 Task: Look for space in Farshūţ, Egypt from 3rd June, 2023 to 9th June, 2023 for 2 adults in price range Rs.6000 to Rs.12000. Place can be entire place with 1  bedroom having 1 bed and 1 bathroom. Property type can be house, flat, guest house, hotel. Booking option can be shelf check-in. Required host language is English.
Action: Mouse moved to (383, 125)
Screenshot: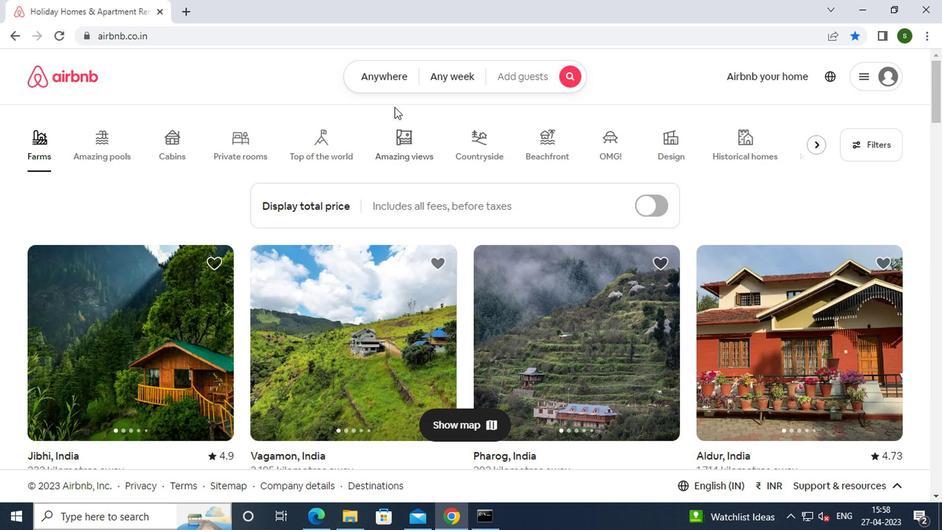 
Action: Mouse pressed left at (383, 125)
Screenshot: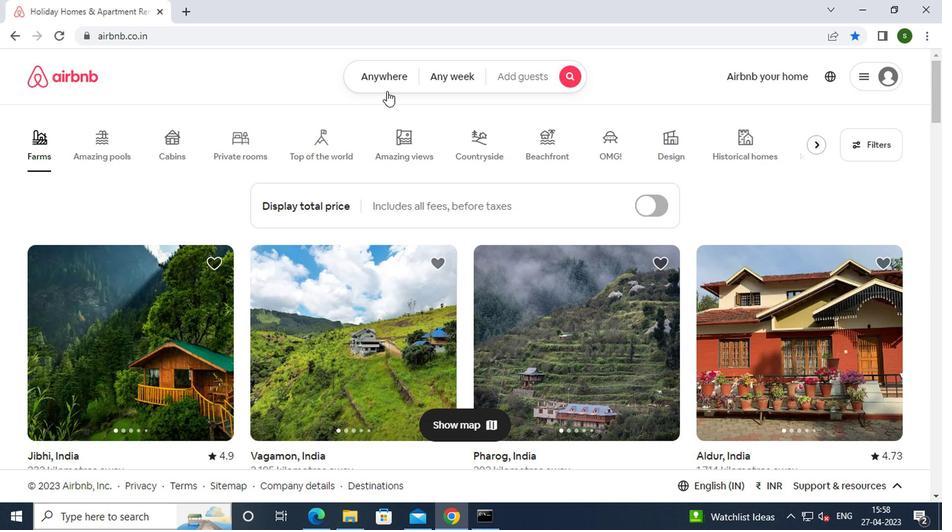 
Action: Mouse moved to (294, 156)
Screenshot: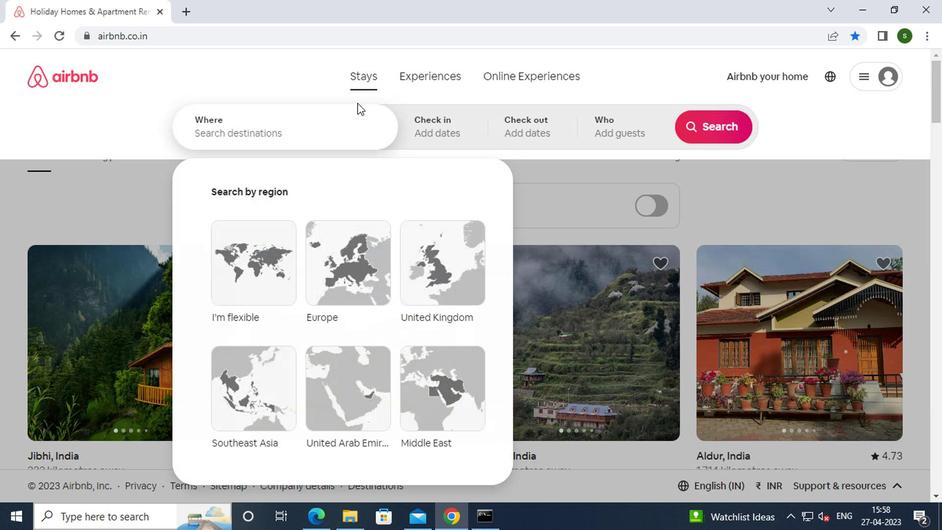 
Action: Mouse pressed left at (294, 156)
Screenshot: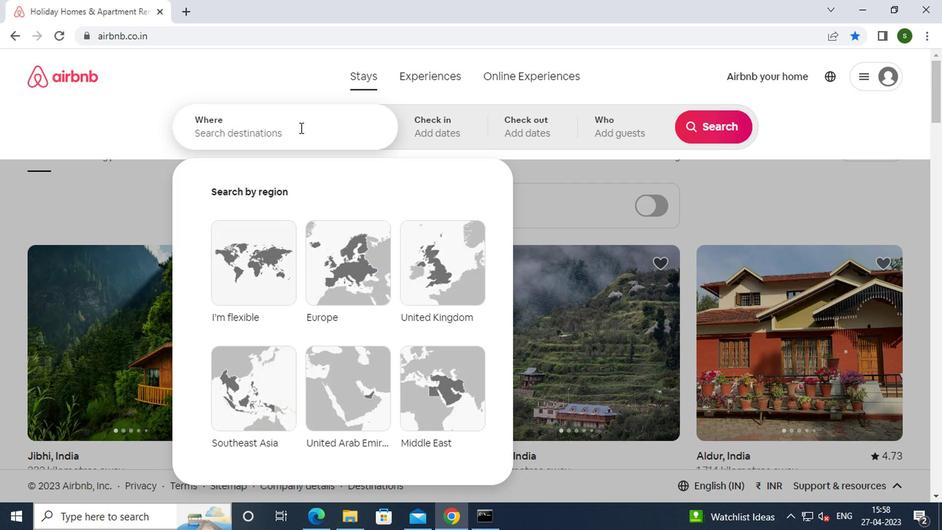 
Action: Mouse moved to (282, 152)
Screenshot: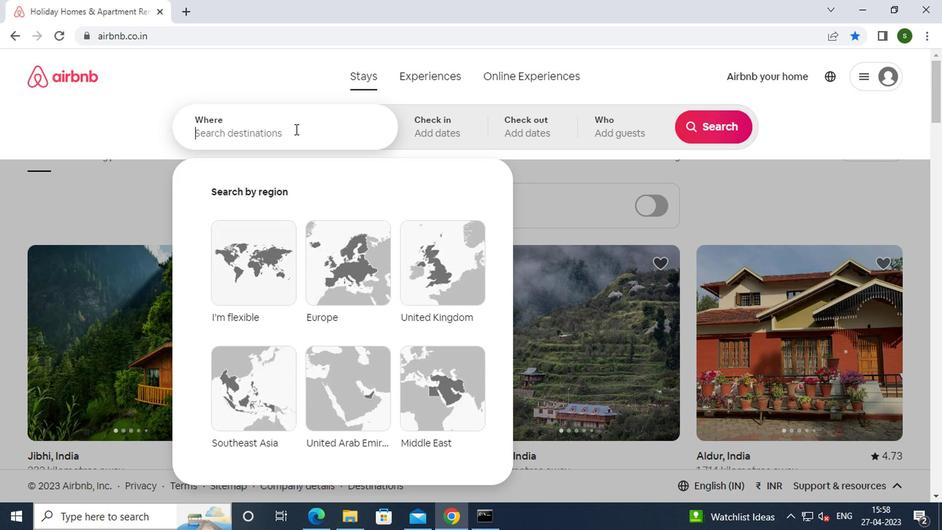 
Action: Key pressed f<Key.caps_lock>arshut
Screenshot: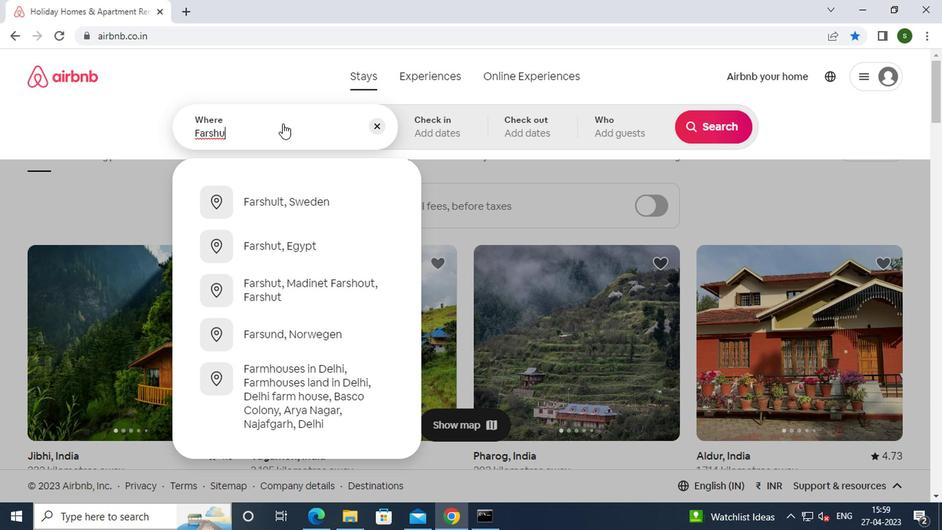 
Action: Mouse moved to (298, 200)
Screenshot: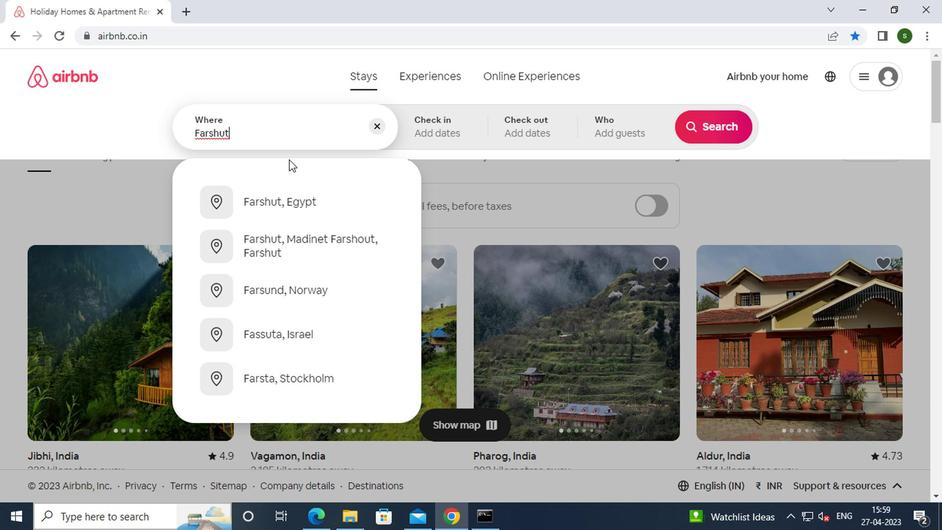 
Action: Mouse pressed left at (298, 200)
Screenshot: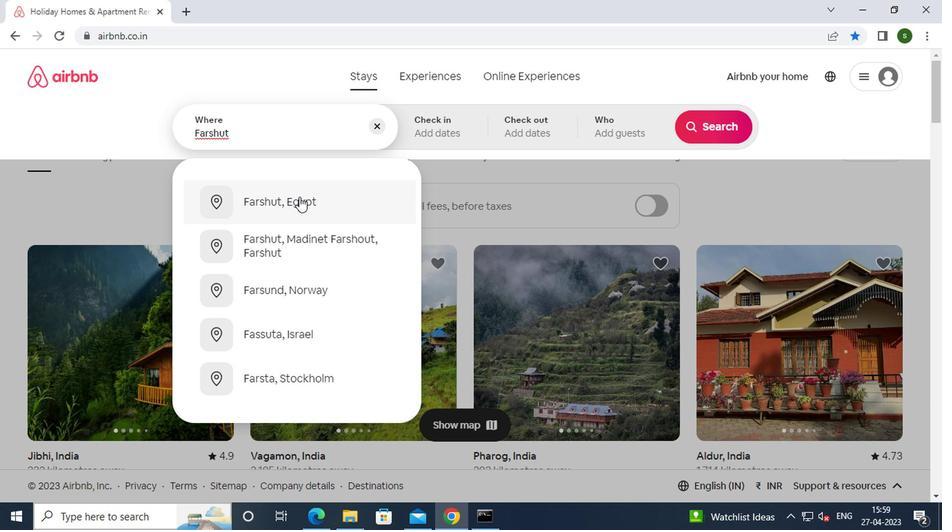 
Action: Mouse moved to (699, 227)
Screenshot: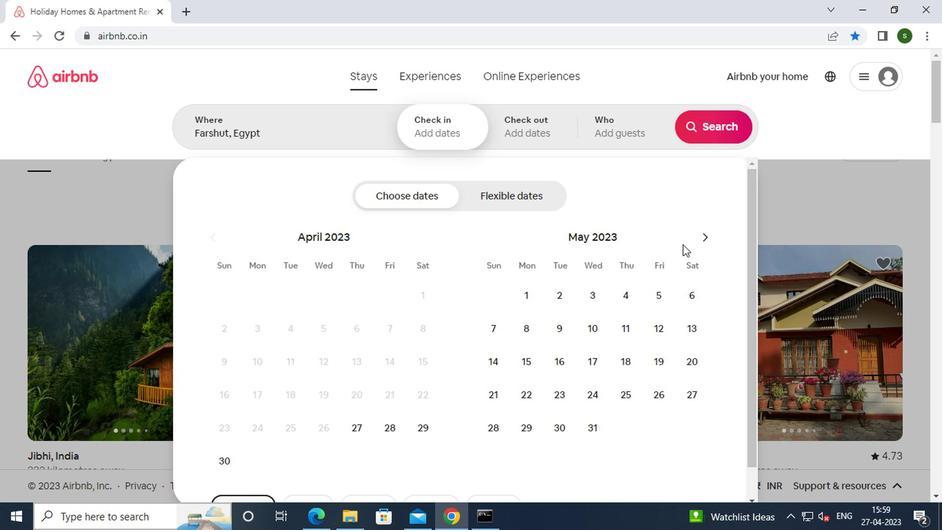 
Action: Mouse pressed left at (699, 227)
Screenshot: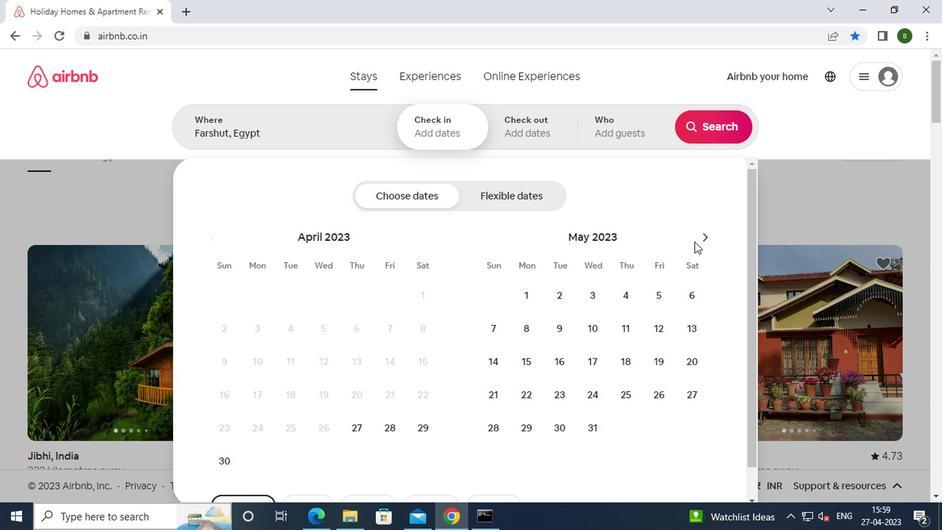 
Action: Mouse moved to (700, 261)
Screenshot: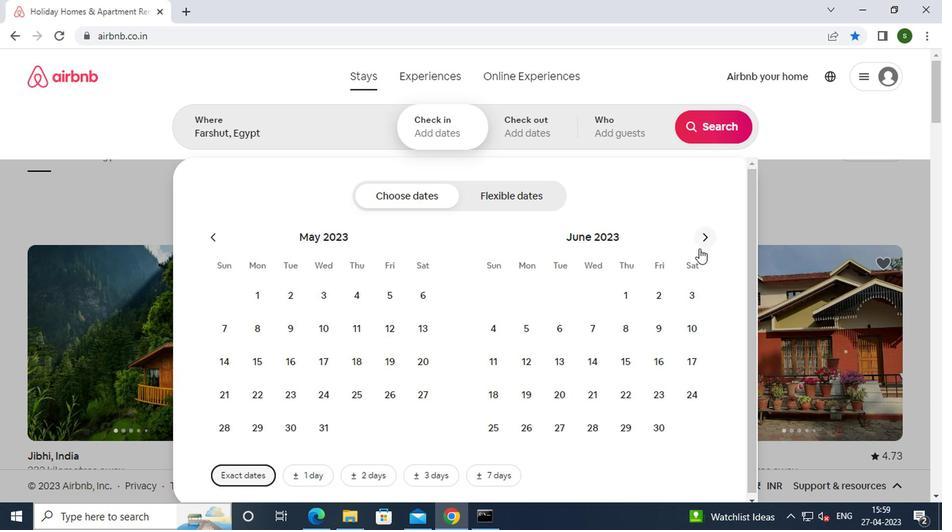 
Action: Mouse pressed left at (700, 261)
Screenshot: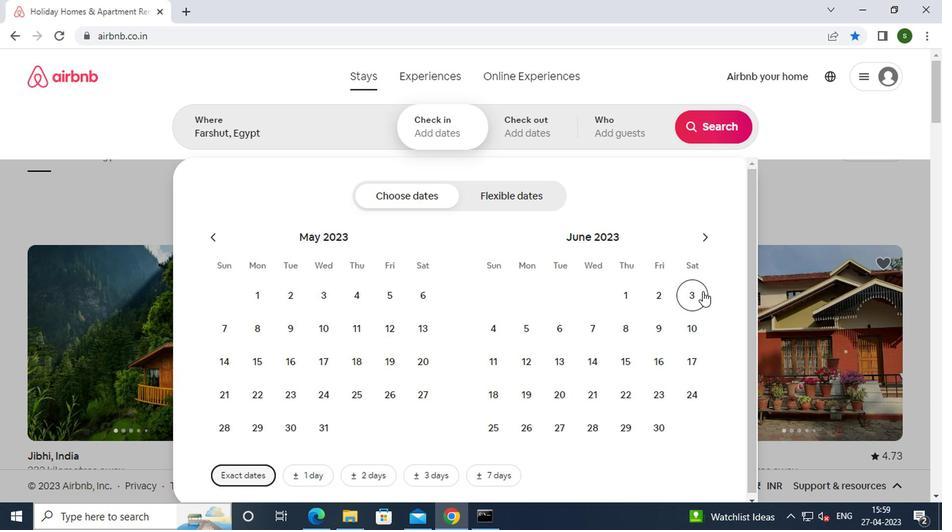 
Action: Mouse moved to (663, 285)
Screenshot: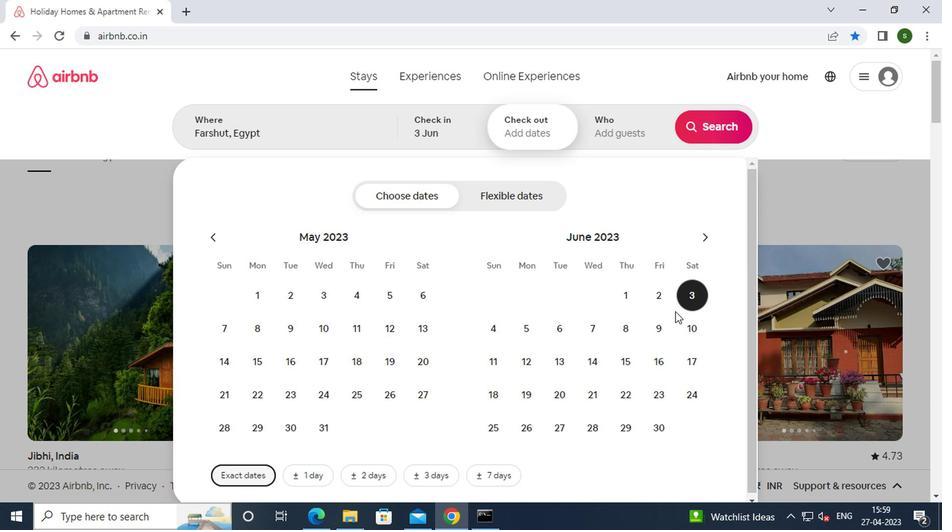 
Action: Mouse pressed left at (663, 285)
Screenshot: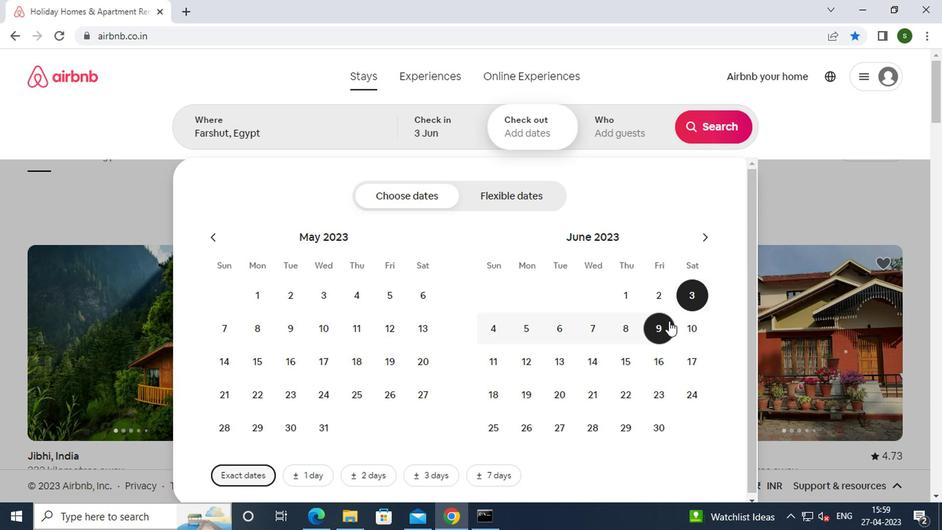 
Action: Mouse moved to (622, 151)
Screenshot: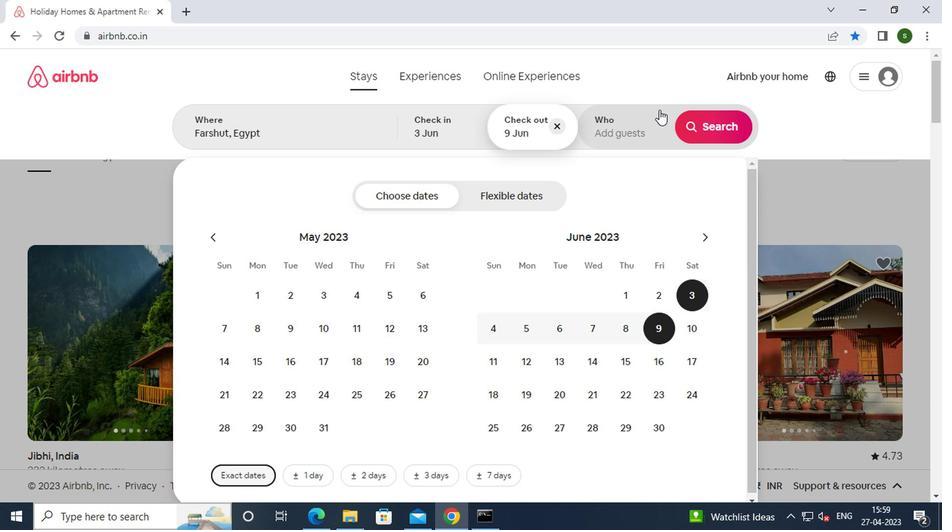 
Action: Mouse pressed left at (622, 151)
Screenshot: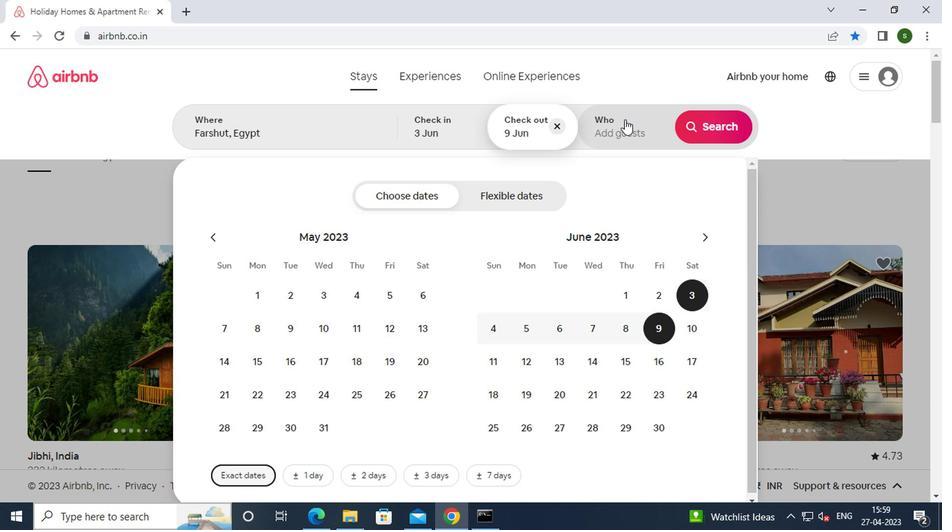 
Action: Mouse moved to (724, 201)
Screenshot: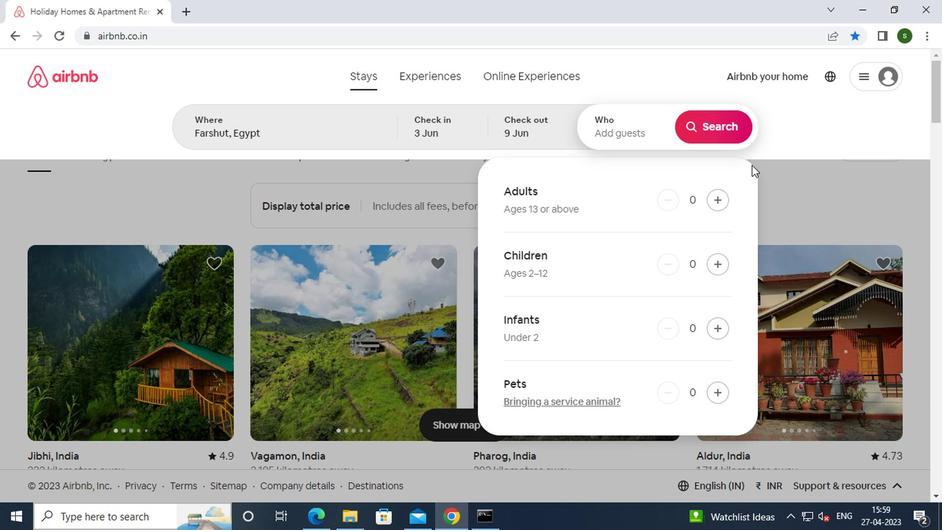 
Action: Mouse pressed left at (724, 201)
Screenshot: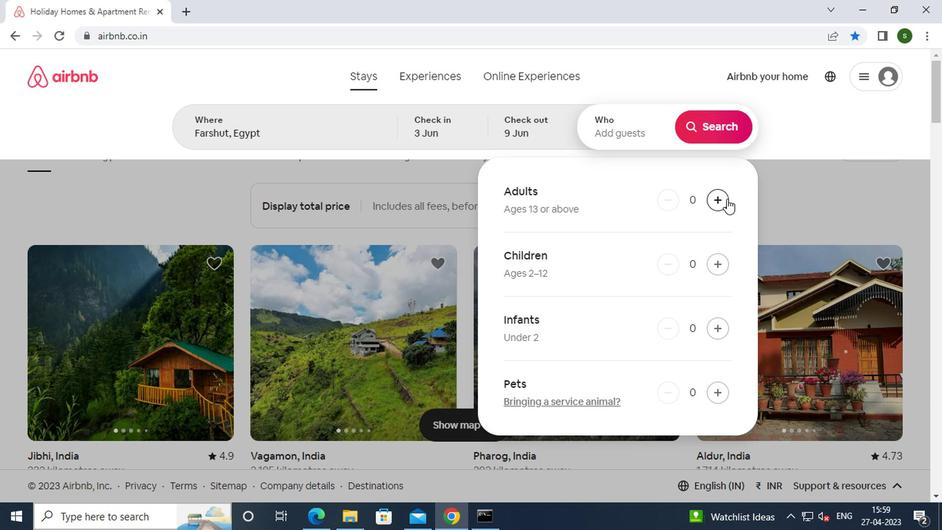 
Action: Mouse pressed left at (724, 201)
Screenshot: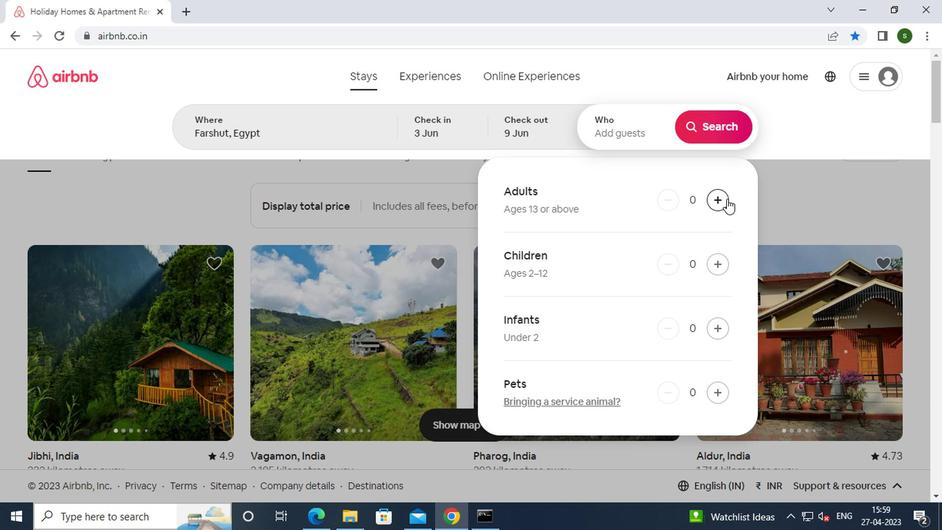 
Action: Mouse moved to (713, 159)
Screenshot: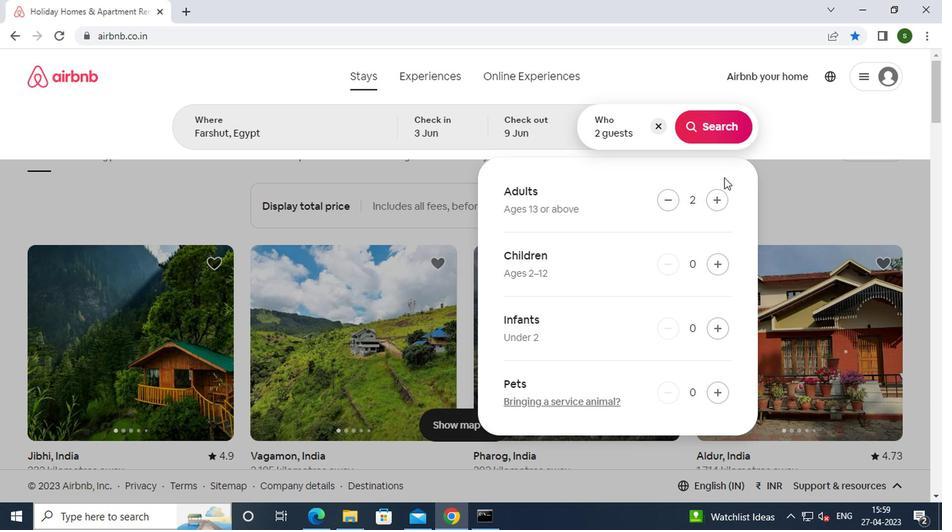 
Action: Mouse pressed left at (713, 159)
Screenshot: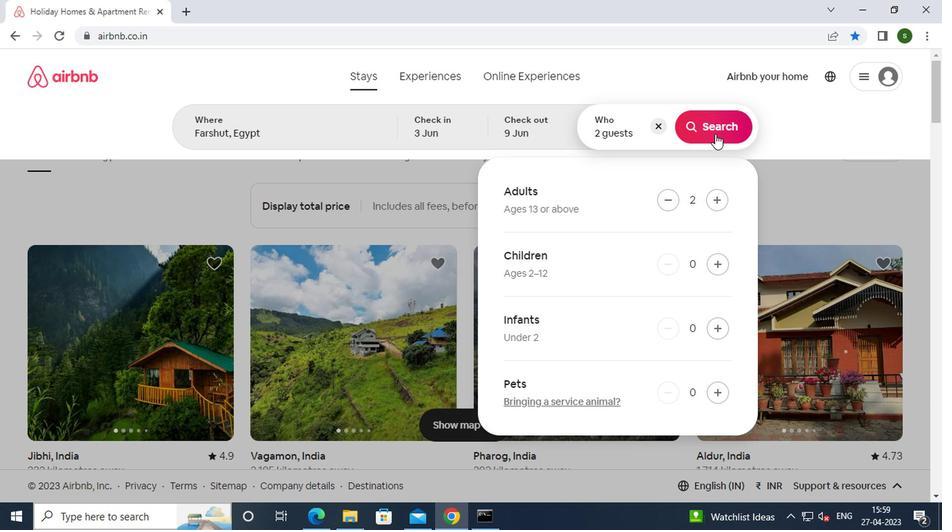 
Action: Mouse moved to (881, 159)
Screenshot: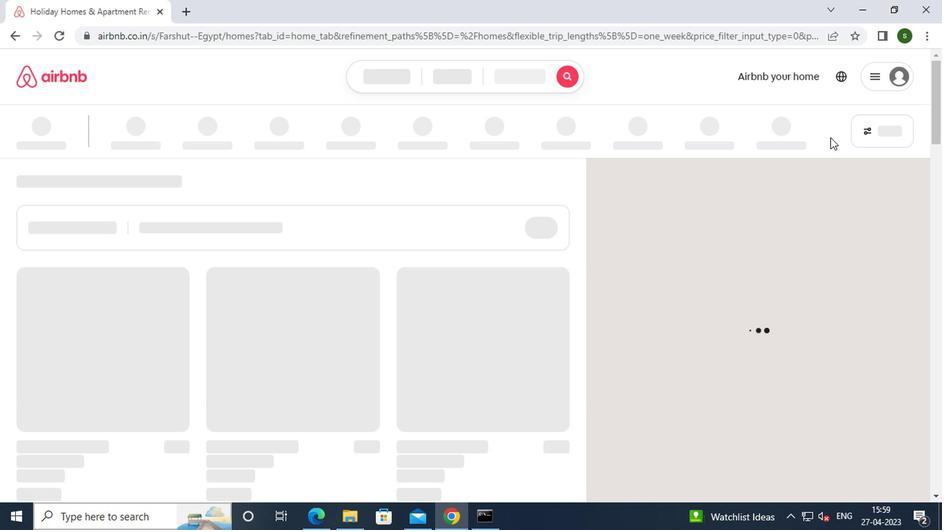 
Action: Mouse pressed left at (881, 159)
Screenshot: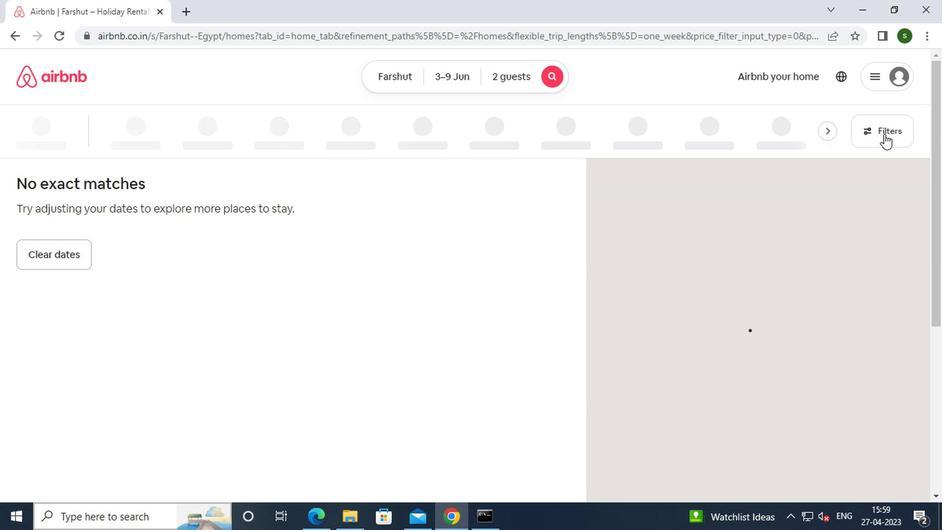 
Action: Mouse moved to (435, 214)
Screenshot: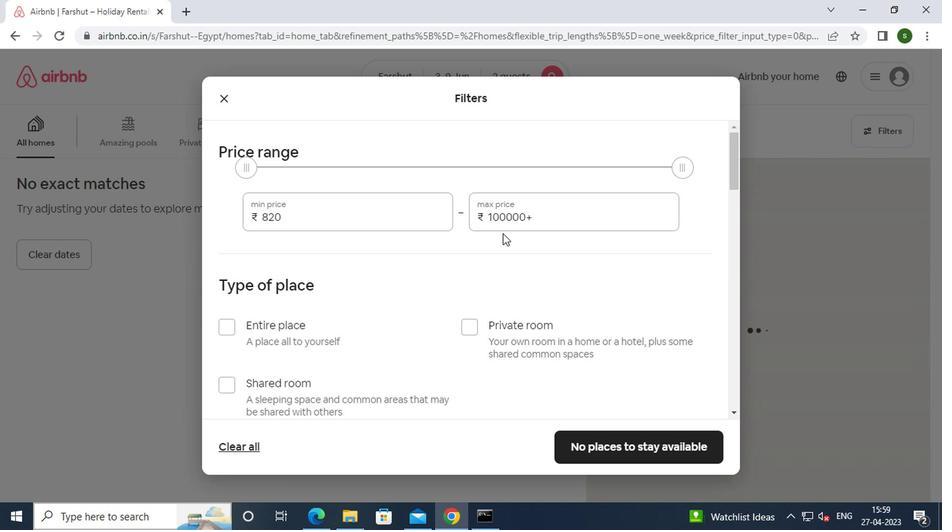 
Action: Mouse pressed left at (435, 214)
Screenshot: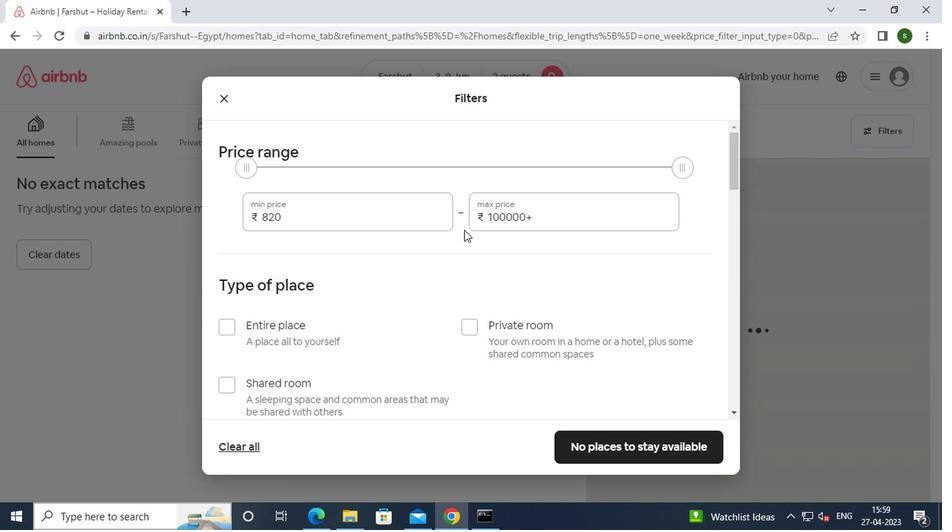 
Action: Mouse moved to (434, 213)
Screenshot: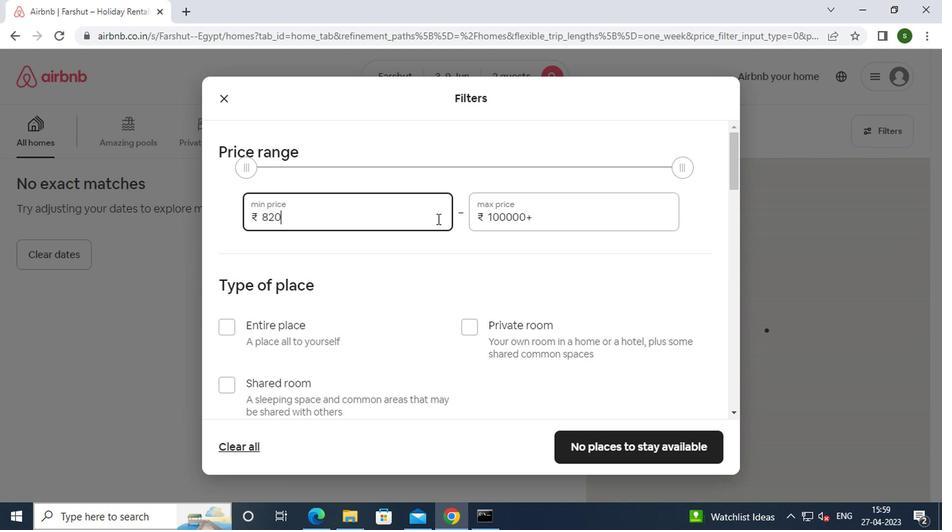 
Action: Key pressed <Key.backspace><Key.backspace><Key.backspace><Key.backspace><Key.backspace><Key.backspace><Key.backspace><Key.backspace>6000
Screenshot: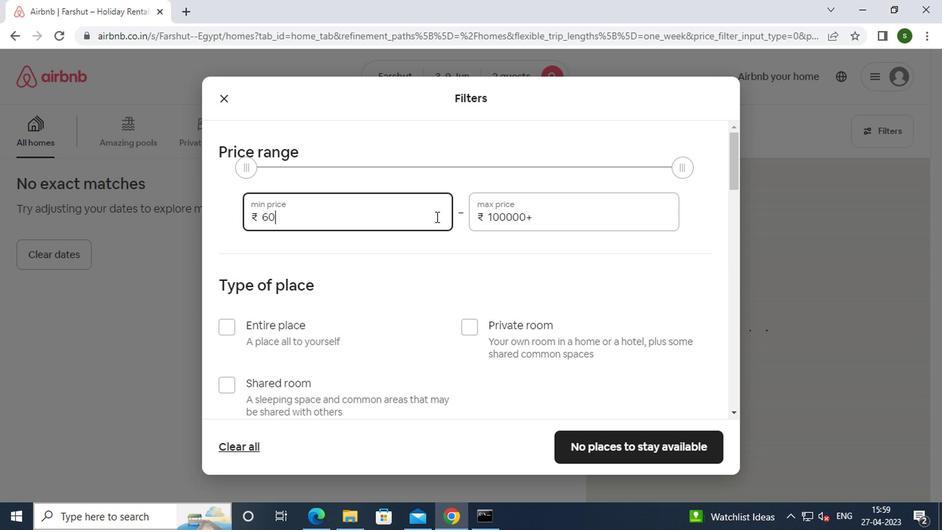 
Action: Mouse moved to (562, 212)
Screenshot: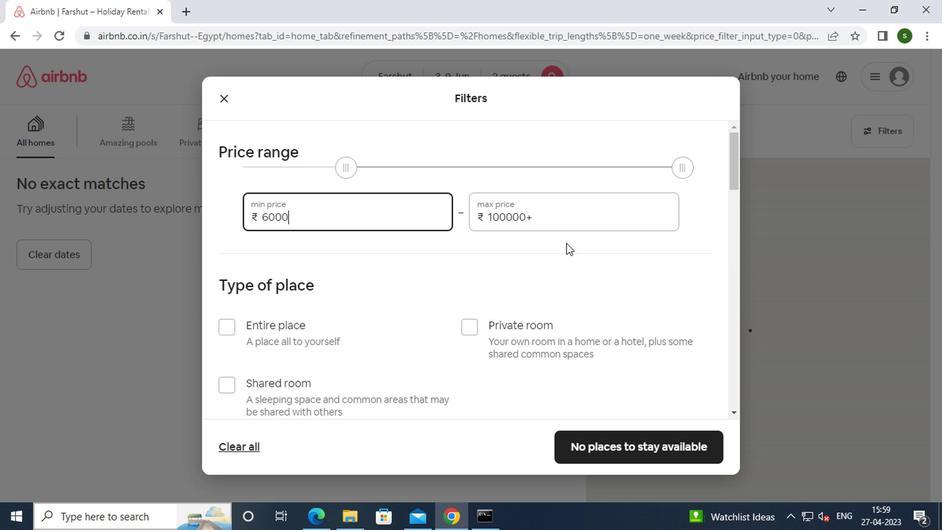 
Action: Mouse pressed left at (562, 212)
Screenshot: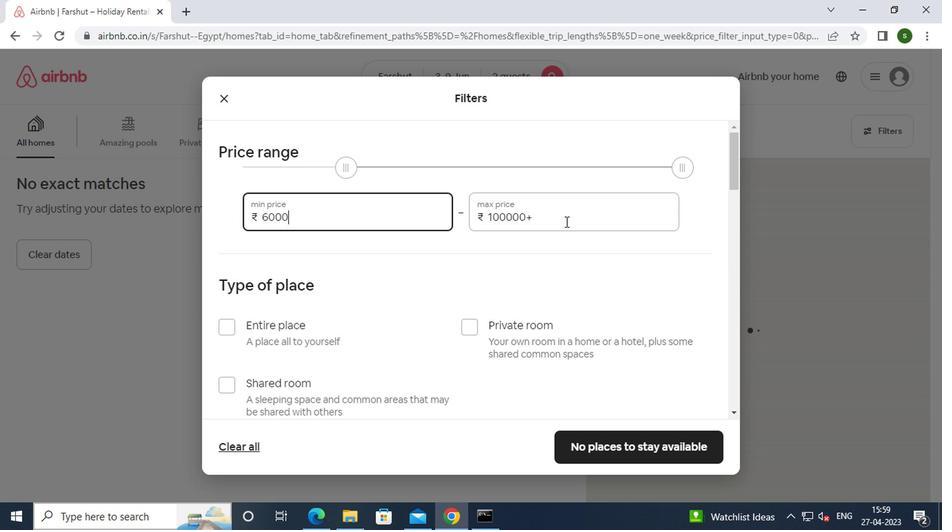 
Action: Key pressed <Key.backspace><Key.backspace><Key.backspace><Key.backspace><Key.backspace><Key.backspace><Key.backspace><Key.backspace>12000
Screenshot: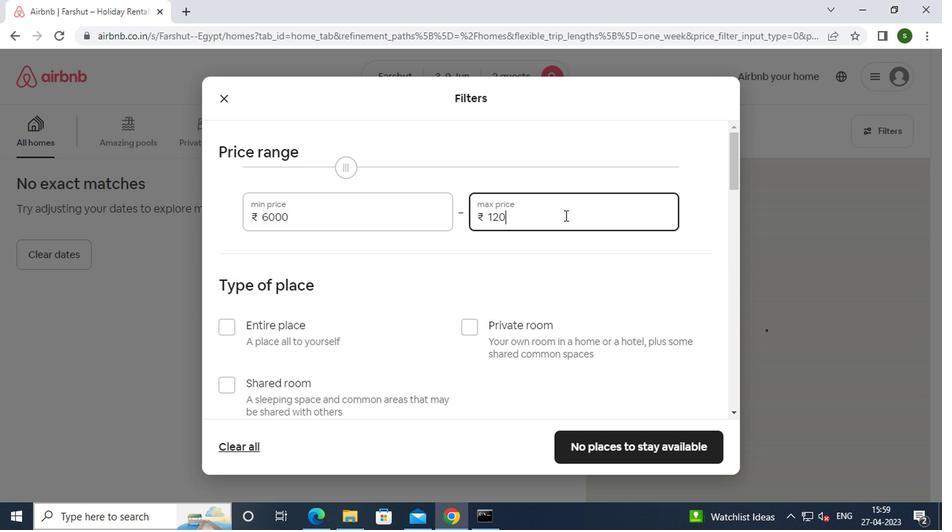 
Action: Mouse moved to (446, 228)
Screenshot: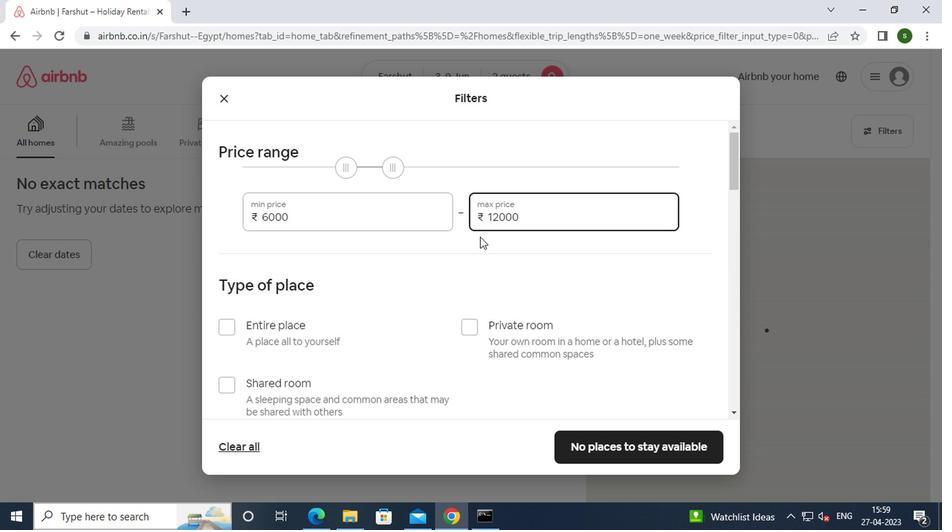 
Action: Mouse scrolled (446, 227) with delta (0, 0)
Screenshot: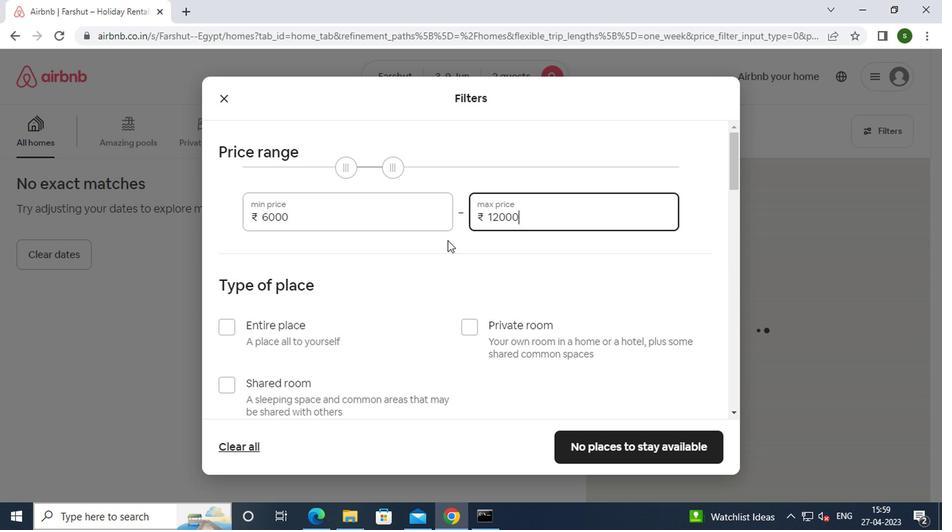 
Action: Mouse scrolled (446, 227) with delta (0, 0)
Screenshot: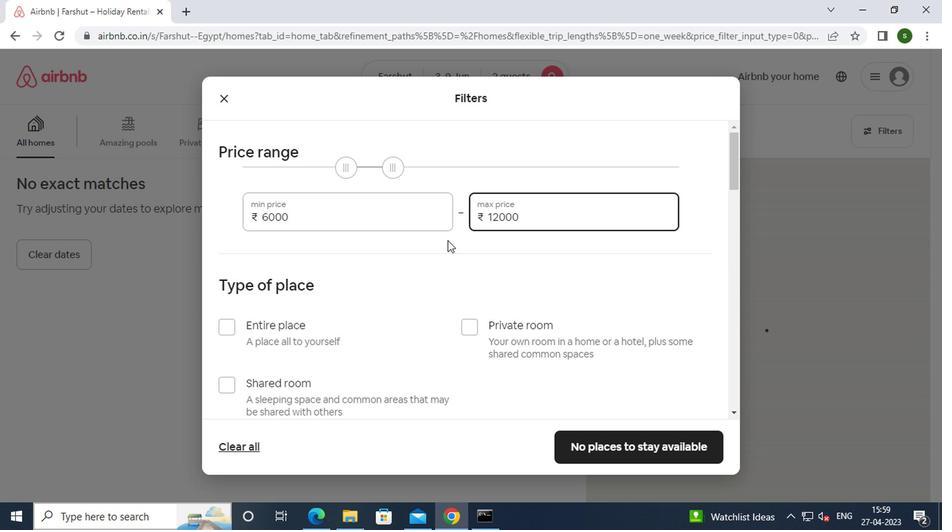 
Action: Mouse moved to (299, 197)
Screenshot: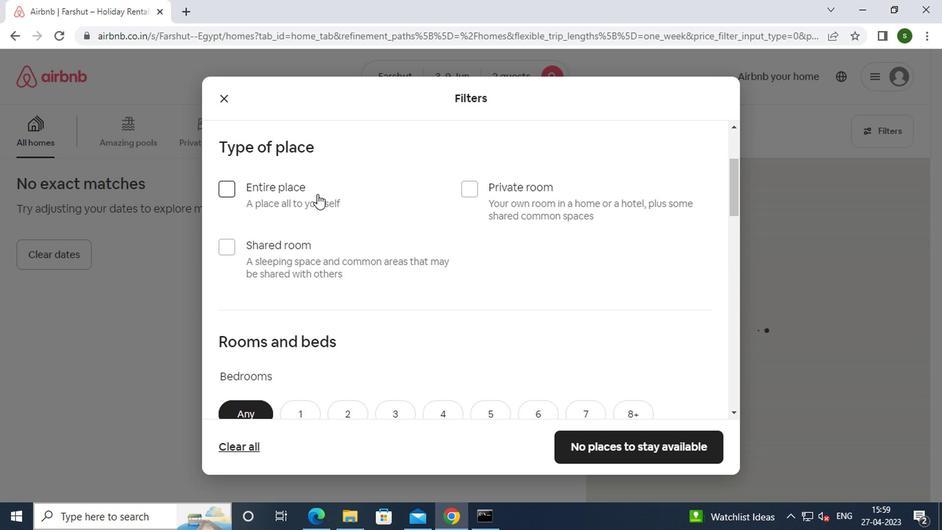 
Action: Mouse pressed left at (299, 197)
Screenshot: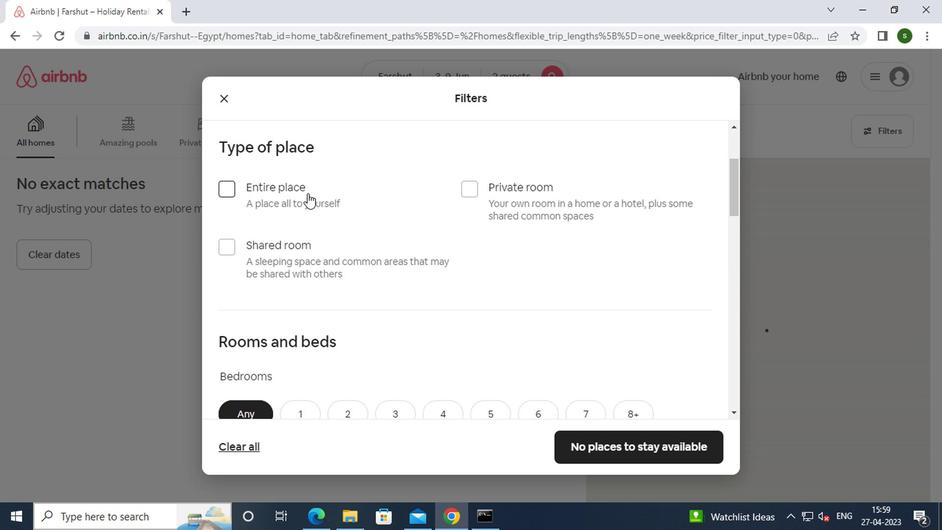 
Action: Mouse scrolled (299, 197) with delta (0, 0)
Screenshot: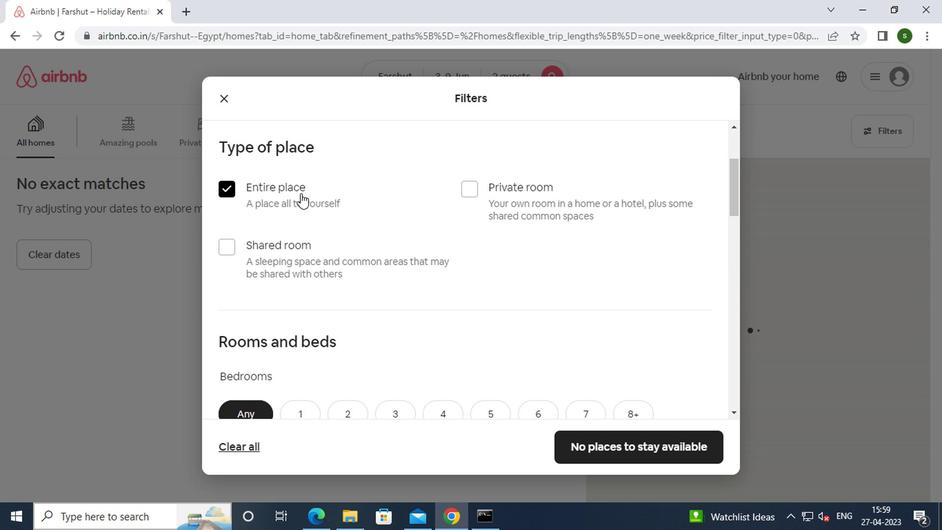 
Action: Mouse scrolled (299, 197) with delta (0, 0)
Screenshot: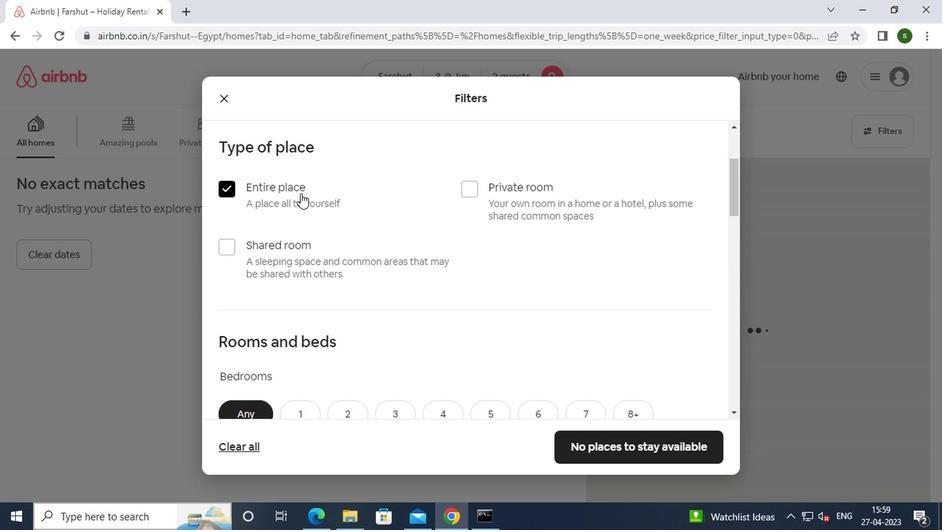 
Action: Mouse scrolled (299, 197) with delta (0, 0)
Screenshot: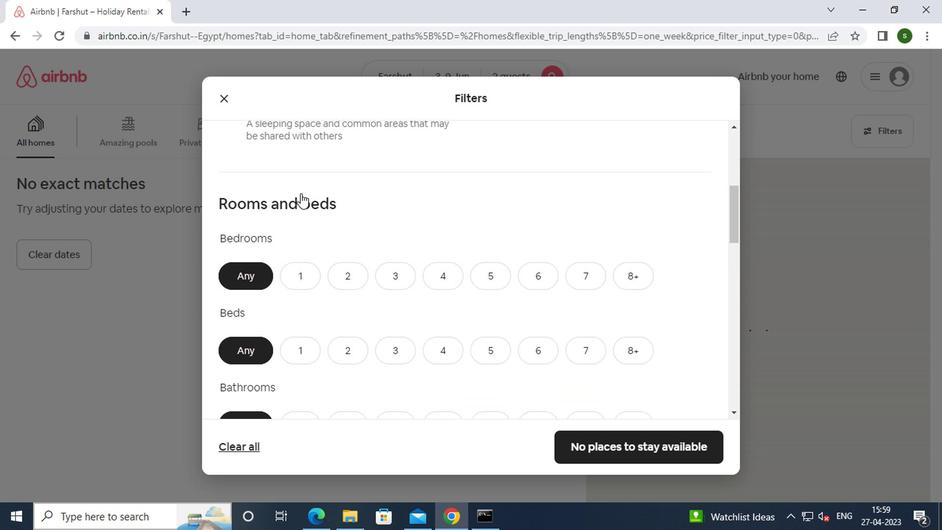 
Action: Mouse moved to (299, 202)
Screenshot: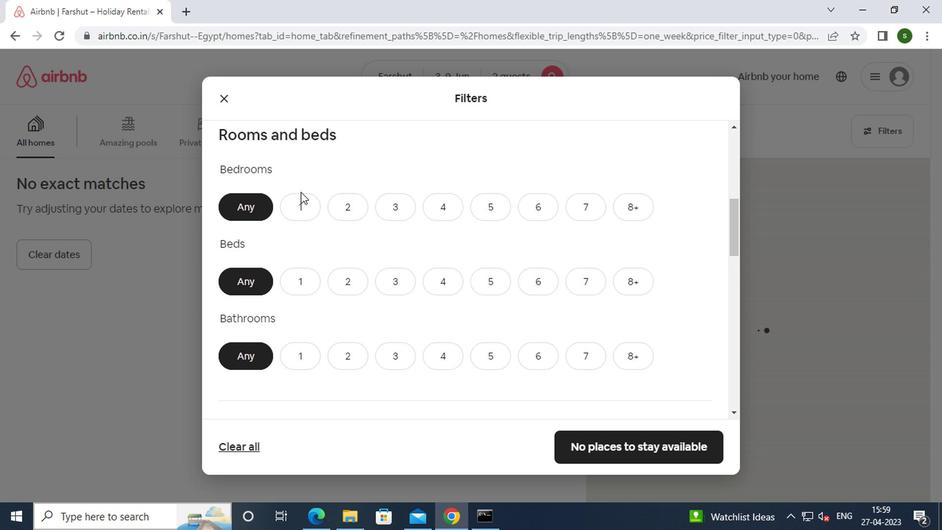 
Action: Mouse pressed left at (299, 202)
Screenshot: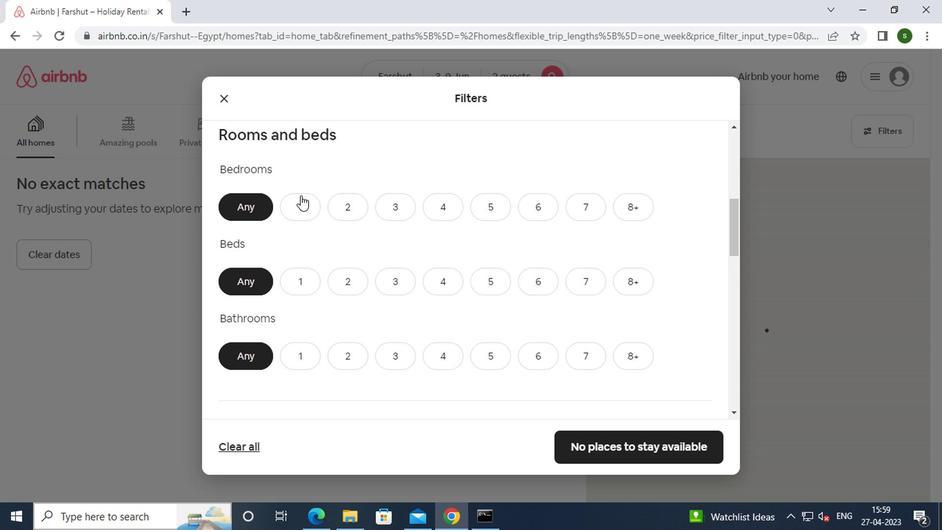 
Action: Mouse moved to (307, 258)
Screenshot: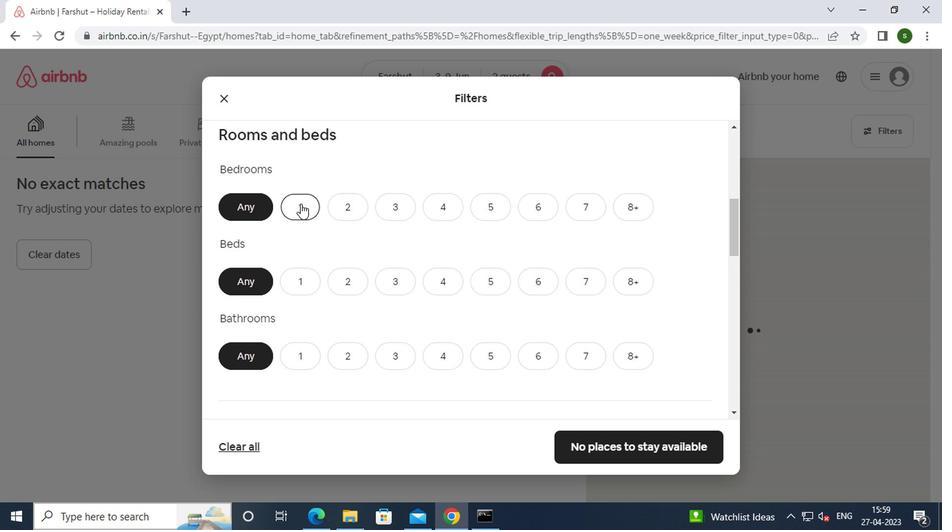 
Action: Mouse pressed left at (307, 258)
Screenshot: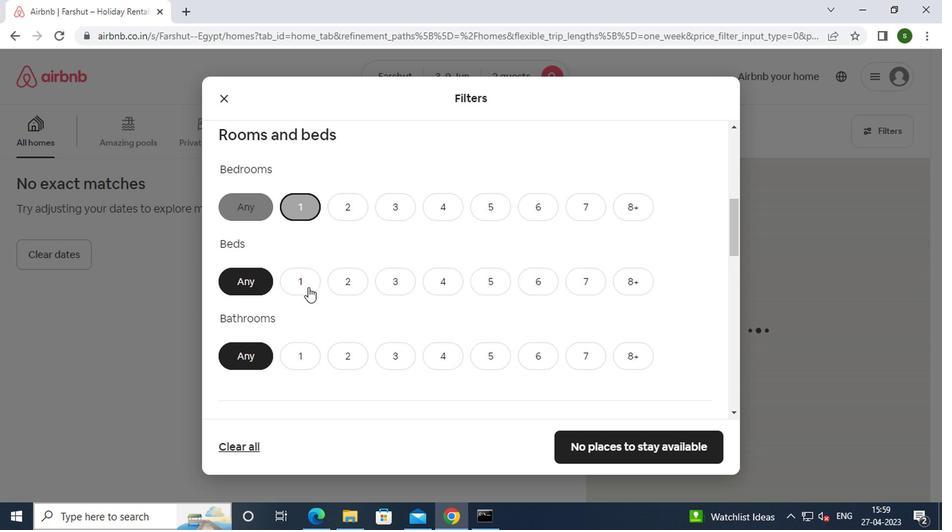 
Action: Mouse moved to (300, 298)
Screenshot: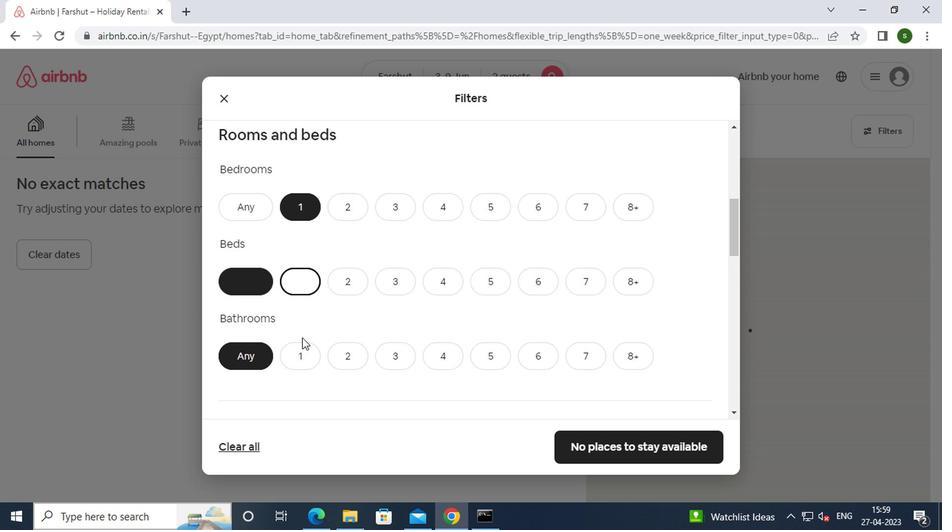 
Action: Mouse pressed left at (300, 298)
Screenshot: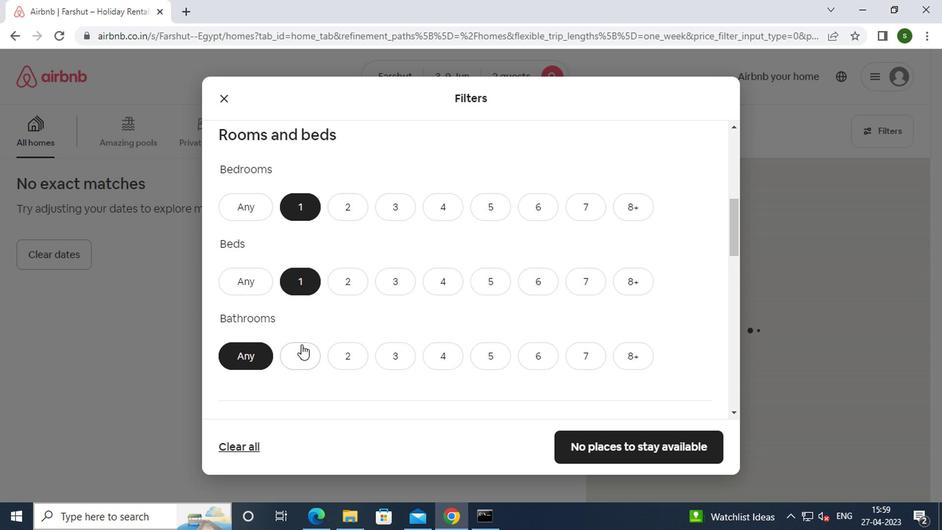 
Action: Mouse moved to (372, 284)
Screenshot: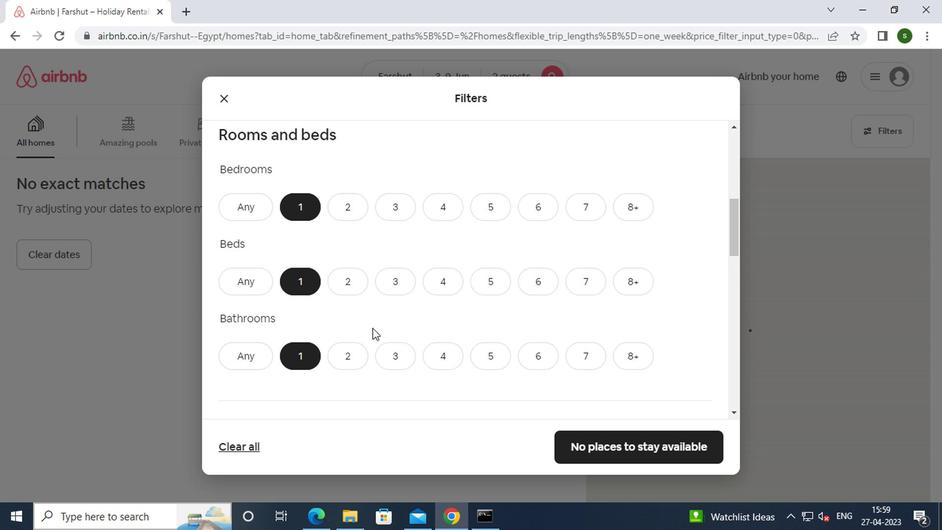 
Action: Mouse scrolled (372, 284) with delta (0, 0)
Screenshot: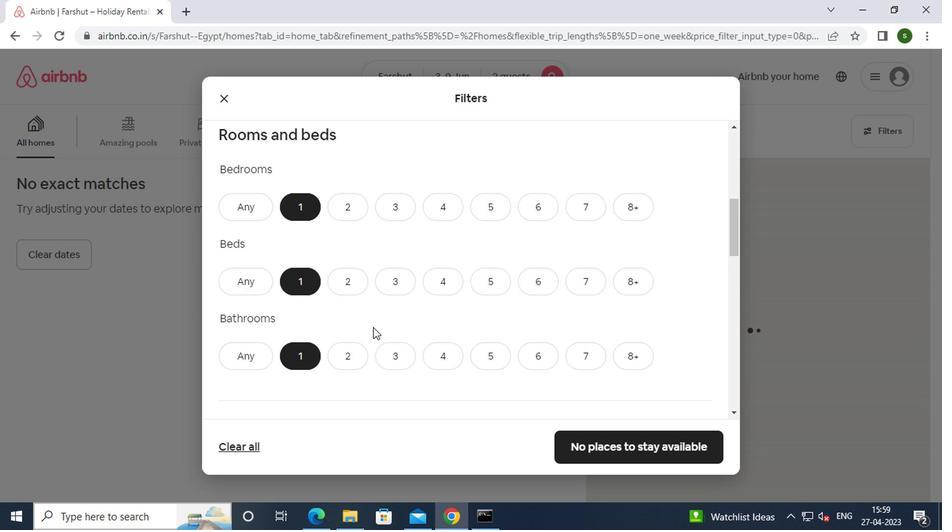 
Action: Mouse scrolled (372, 284) with delta (0, 0)
Screenshot: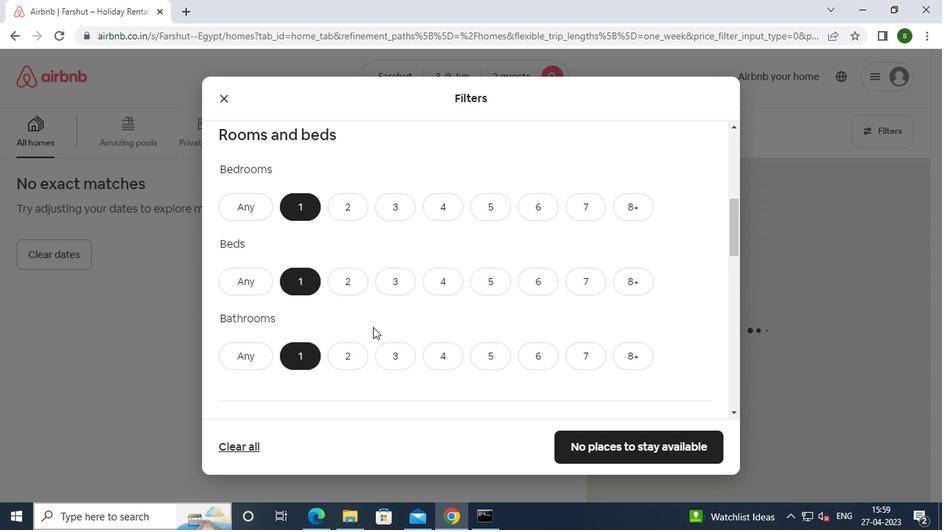 
Action: Mouse scrolled (372, 284) with delta (0, 0)
Screenshot: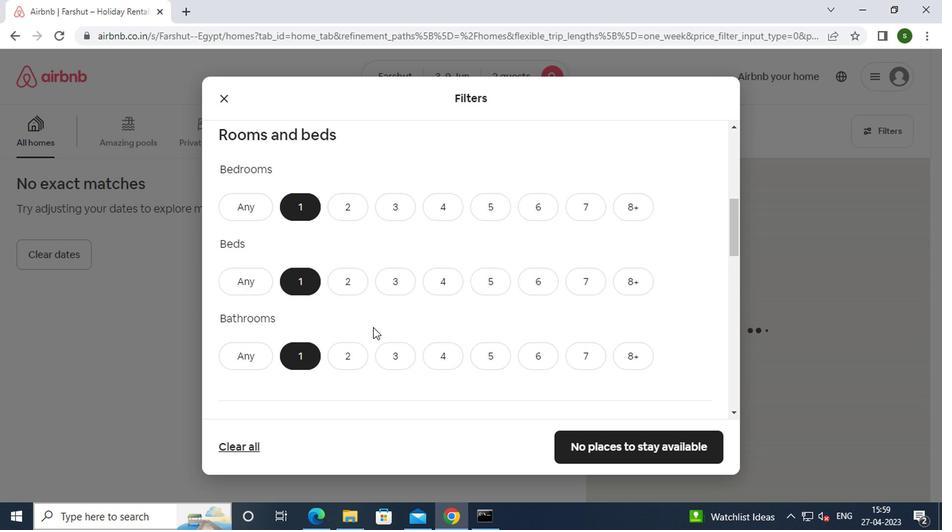 
Action: Mouse moved to (353, 266)
Screenshot: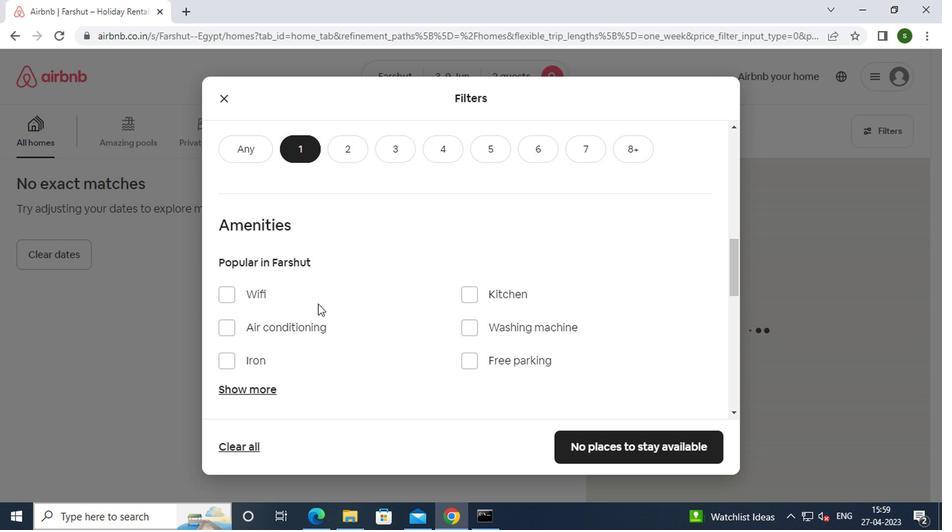 
Action: Mouse scrolled (353, 265) with delta (0, 0)
Screenshot: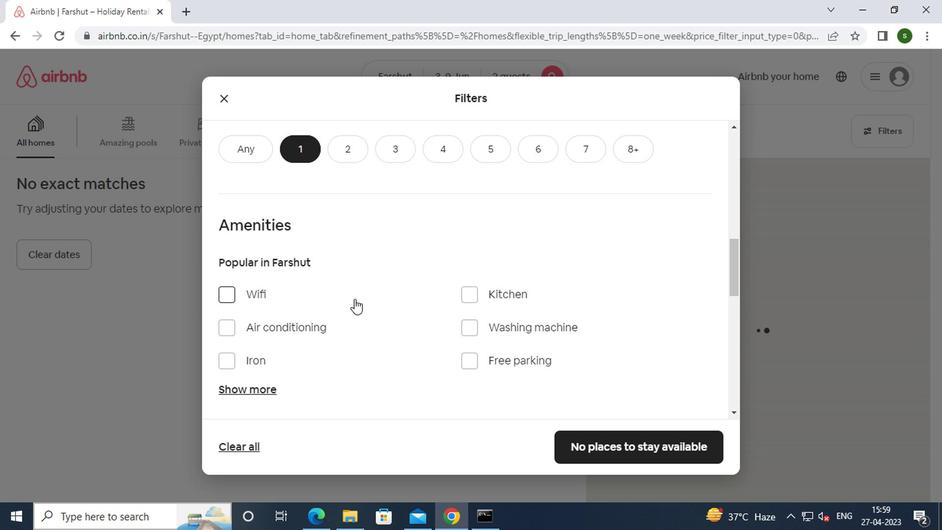 
Action: Mouse scrolled (353, 265) with delta (0, 0)
Screenshot: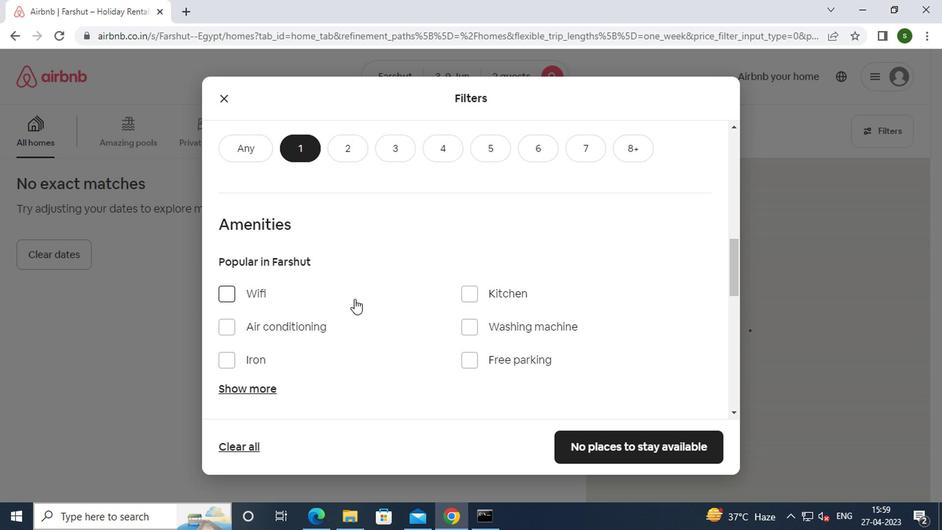 
Action: Mouse scrolled (353, 265) with delta (0, 0)
Screenshot: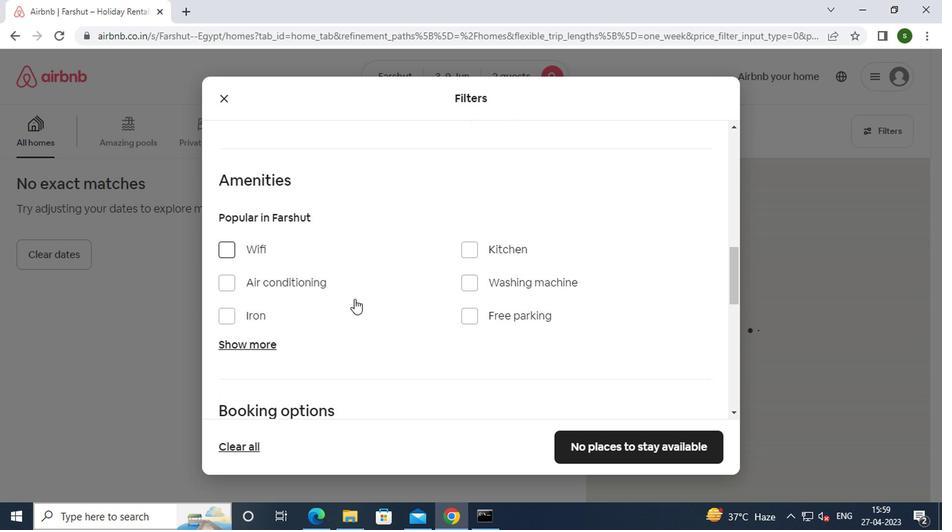 
Action: Mouse scrolled (353, 265) with delta (0, 0)
Screenshot: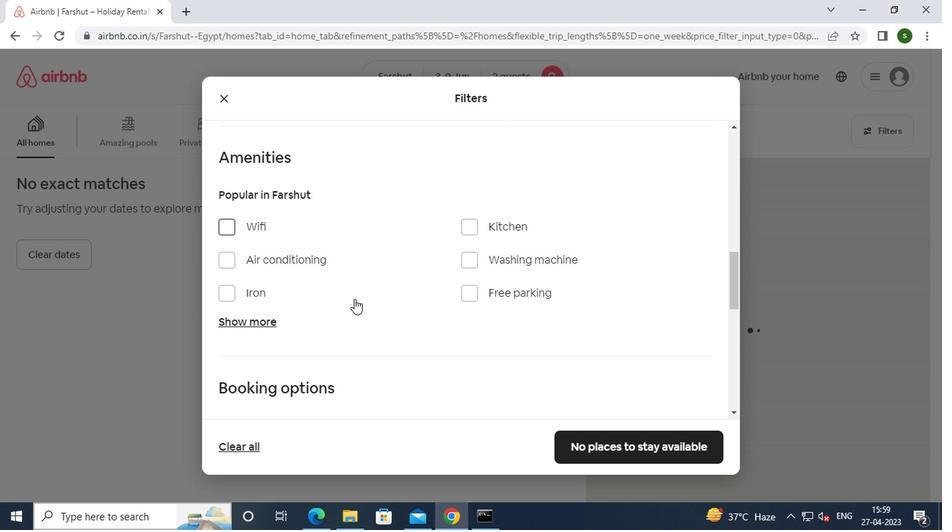 
Action: Mouse scrolled (353, 265) with delta (0, 0)
Screenshot: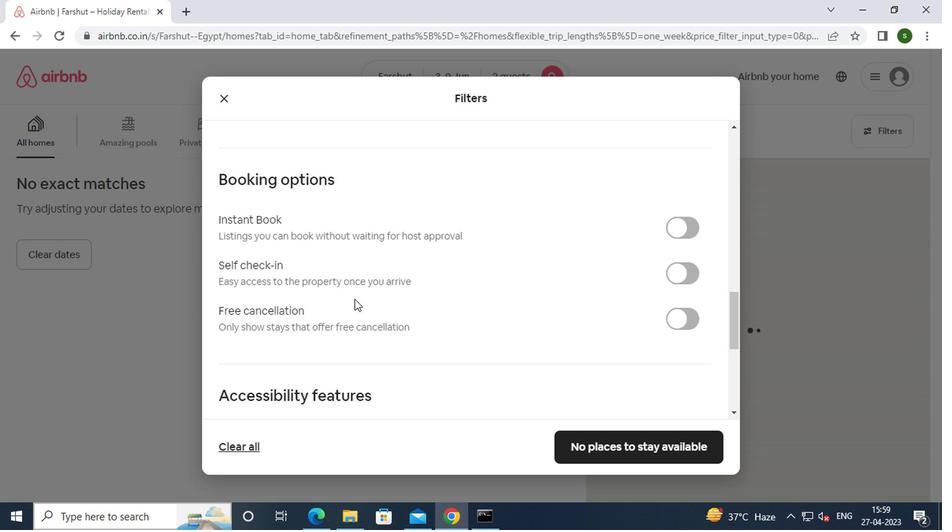 
Action: Mouse moved to (683, 198)
Screenshot: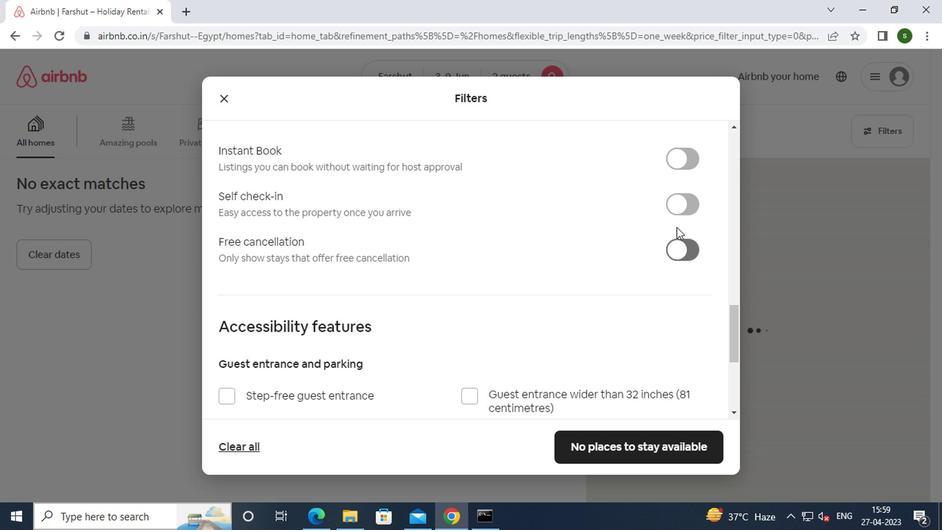 
Action: Mouse pressed left at (683, 198)
Screenshot: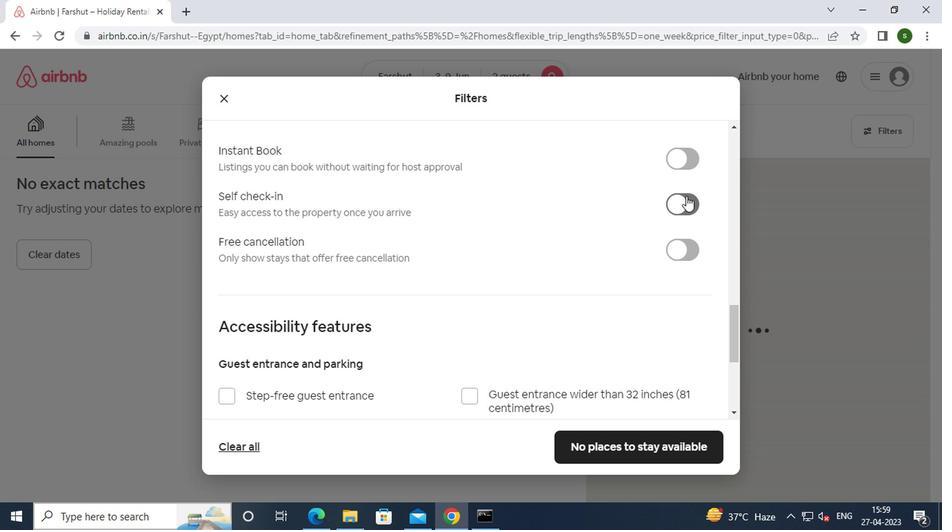 
Action: Mouse moved to (492, 254)
Screenshot: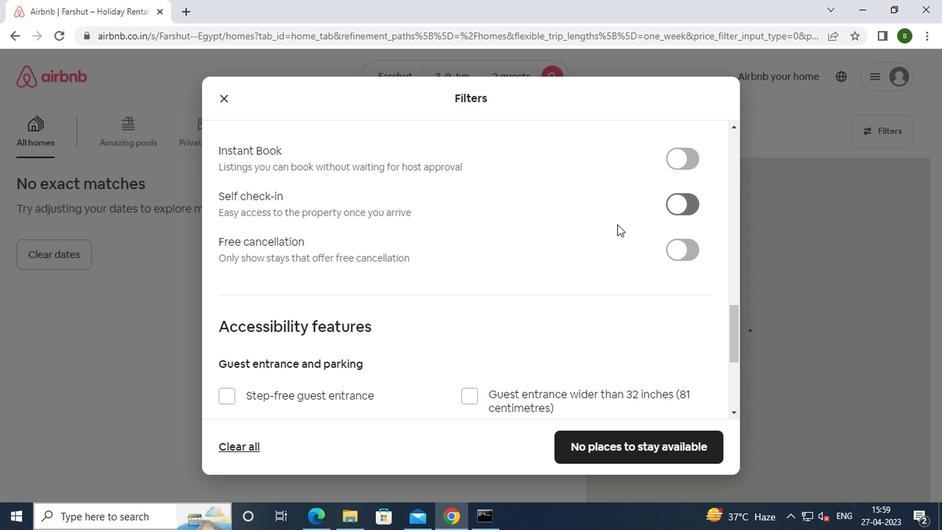 
Action: Mouse scrolled (492, 254) with delta (0, 0)
Screenshot: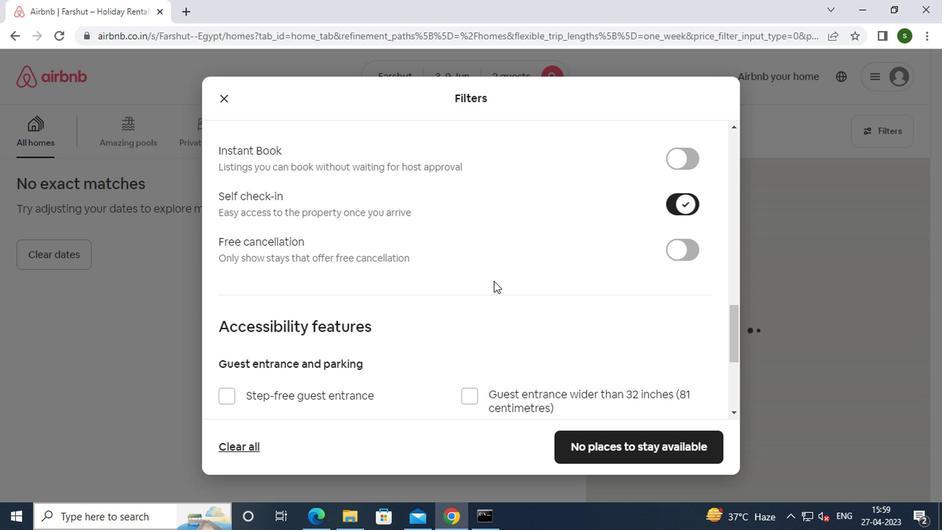 
Action: Mouse scrolled (492, 254) with delta (0, 0)
Screenshot: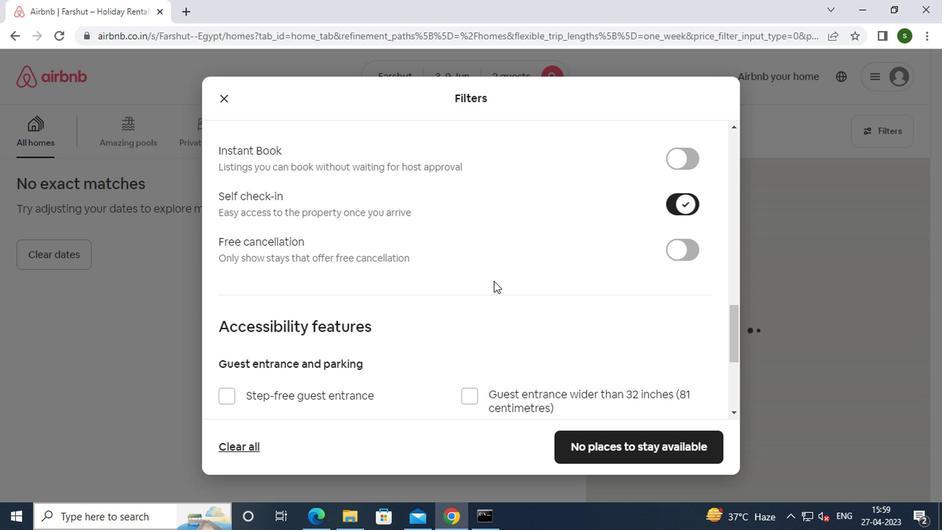 
Action: Mouse scrolled (492, 254) with delta (0, 0)
Screenshot: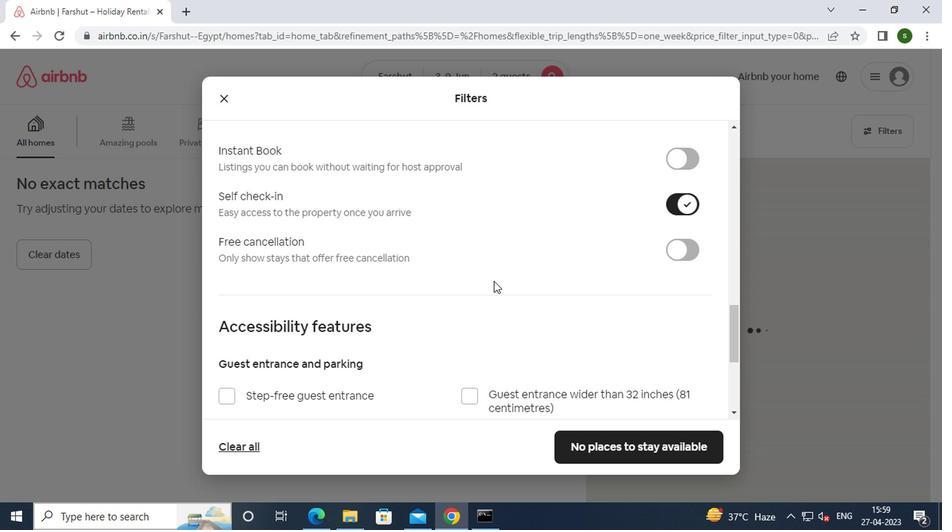 
Action: Mouse scrolled (492, 254) with delta (0, 0)
Screenshot: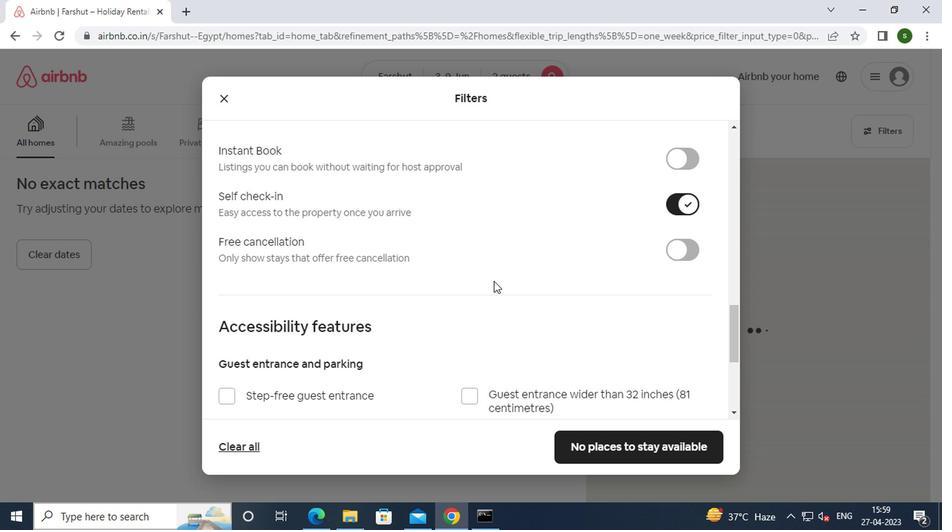 
Action: Mouse scrolled (492, 254) with delta (0, 0)
Screenshot: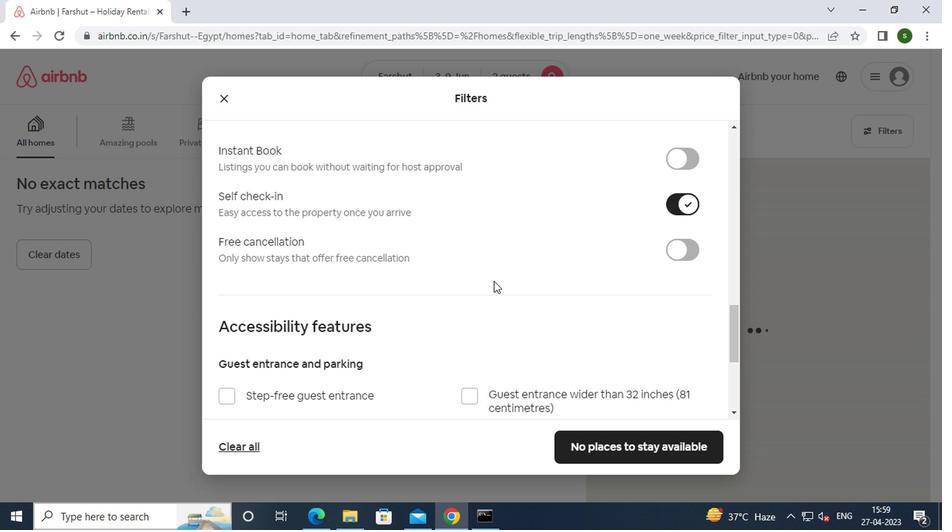 
Action: Mouse scrolled (492, 254) with delta (0, 0)
Screenshot: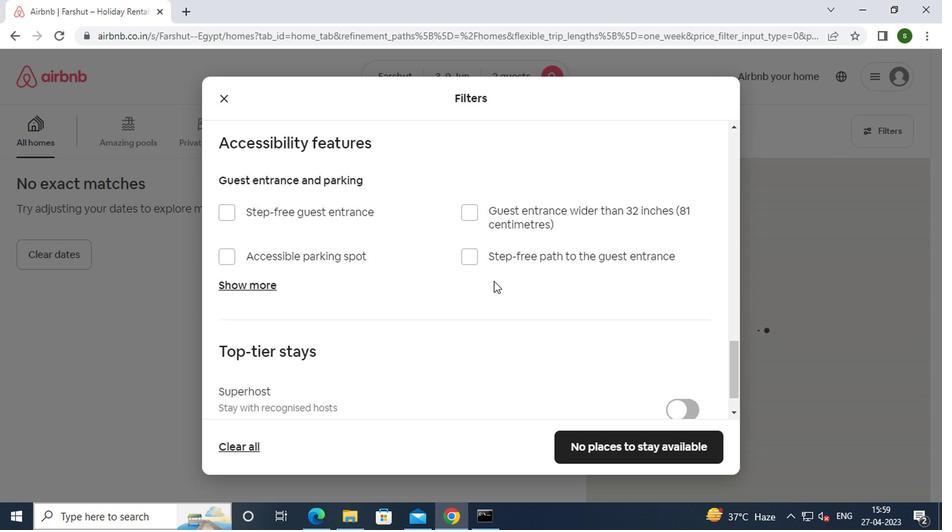 
Action: Mouse scrolled (492, 254) with delta (0, 0)
Screenshot: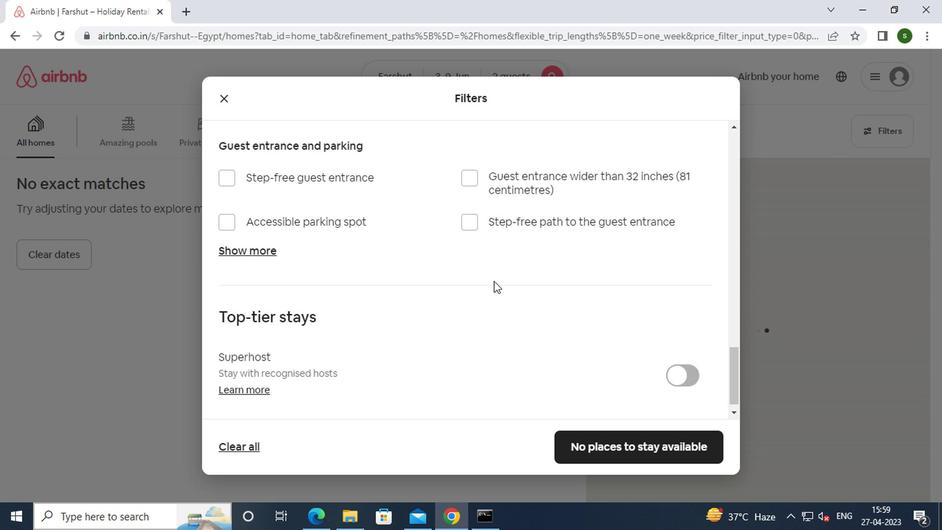 
Action: Mouse scrolled (492, 254) with delta (0, 0)
Screenshot: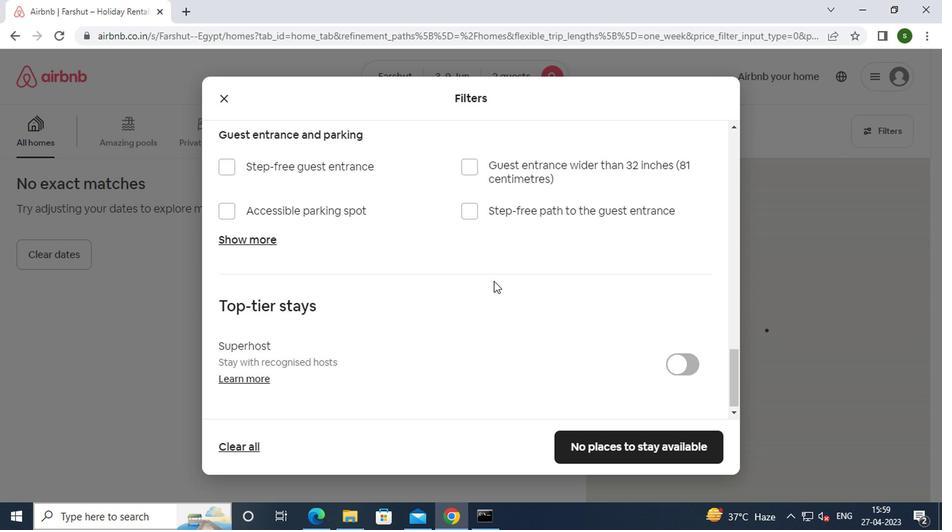
Action: Mouse moved to (487, 256)
Screenshot: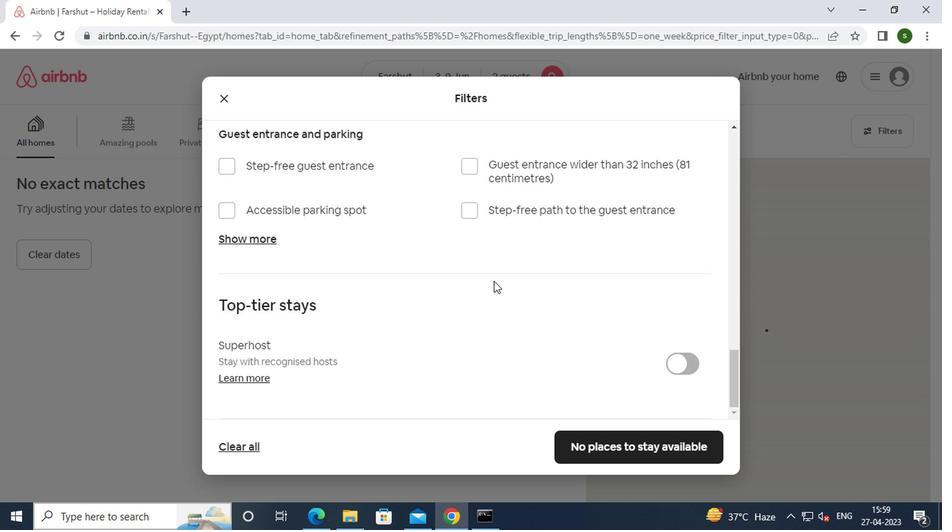 
Action: Mouse scrolled (487, 256) with delta (0, 0)
Screenshot: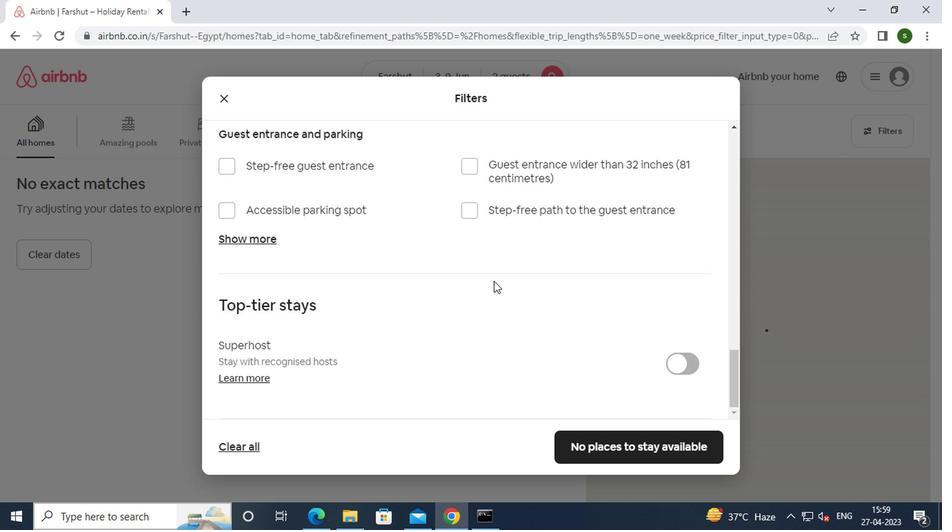 
Action: Mouse moved to (591, 359)
Screenshot: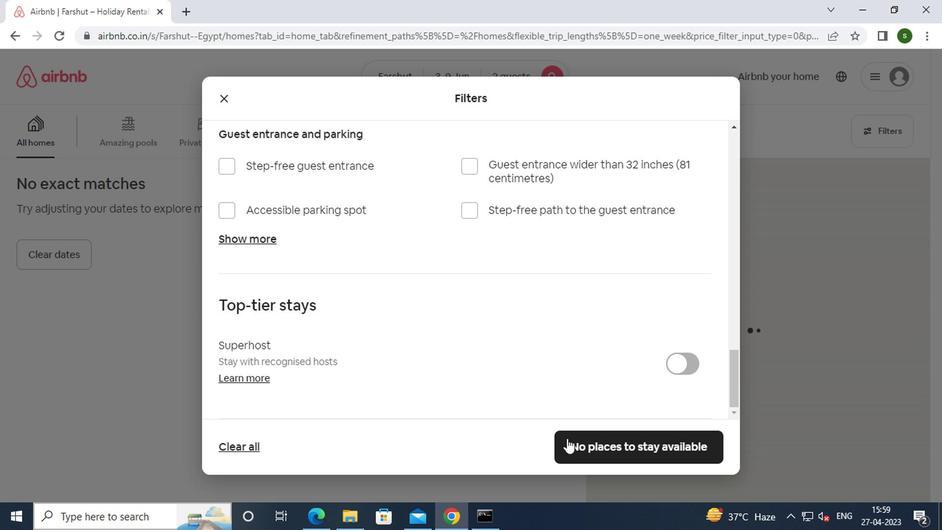 
Action: Mouse pressed left at (591, 359)
Screenshot: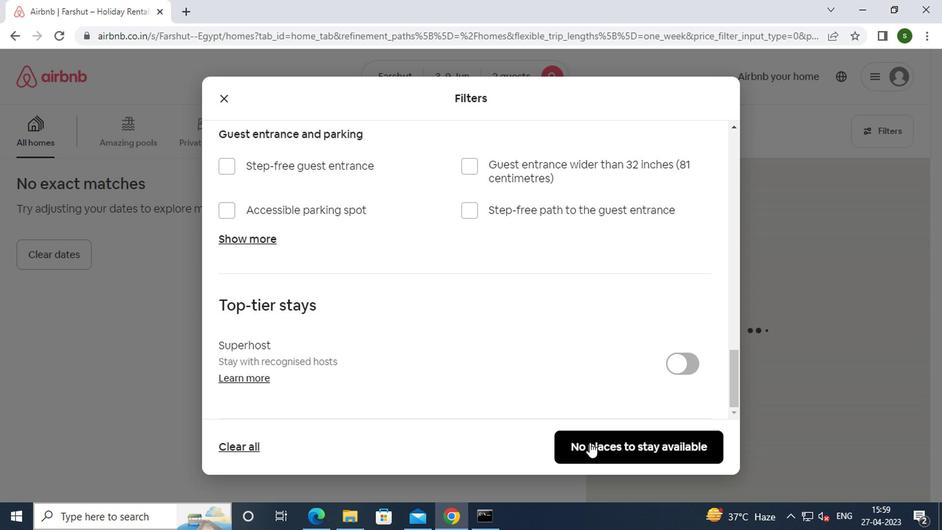 
Action: Mouse moved to (592, 356)
Screenshot: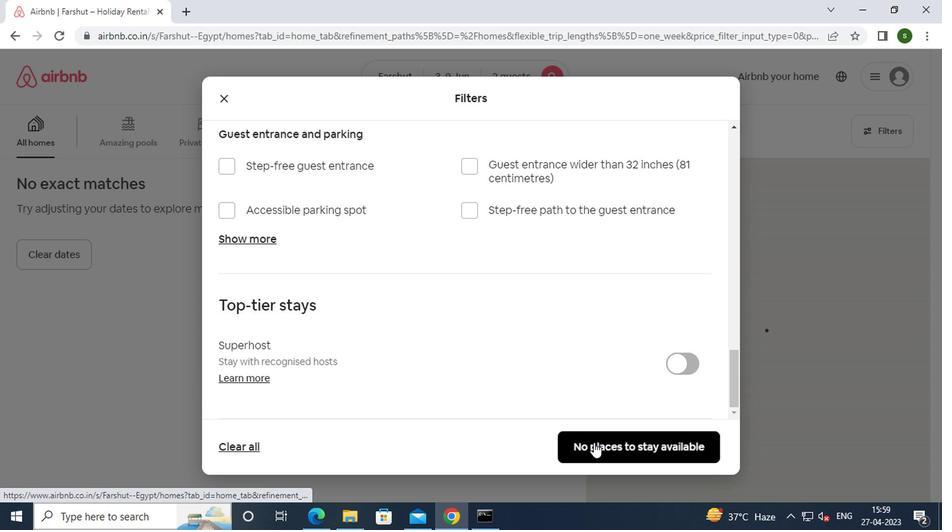 
